 Task: open an excel sheet and write heading  Expense ManagerAdd Datesin a column and its values below  '2023-05-01, 2023-05-03, 2023-05-05, 2023-05-10, 2023-05-15, 2023-05-20, 2023-05-25 & 2023-05-31'Add Categories in next column and its values below  Food, Transportation, Utilities, Food, Housing, Entertainment, Utilities & FoodAdd Descriptionsin next column and its values below  Grocery Store, Bus Fare, Internet Bill, Restaurant, Rent, Movie Tickets, Electricity Bill & Grocery StoreAdd Amountin next column and its values below  $50, $5, $60, $30, $800, $20, $70 & $40Save page DashboardBudgetPlan
Action: Mouse moved to (22, 104)
Screenshot: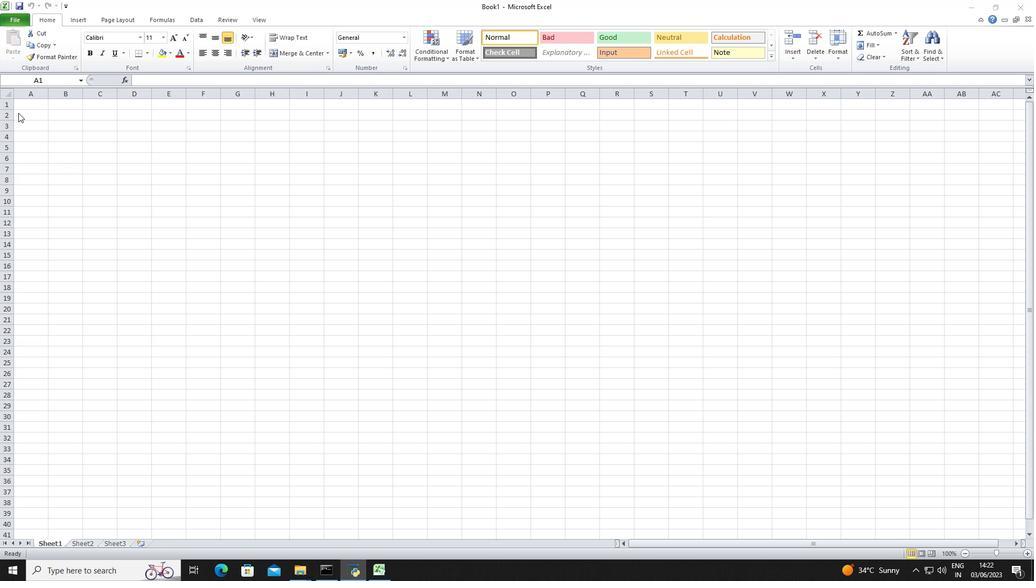 
Action: Mouse pressed left at (22, 104)
Screenshot: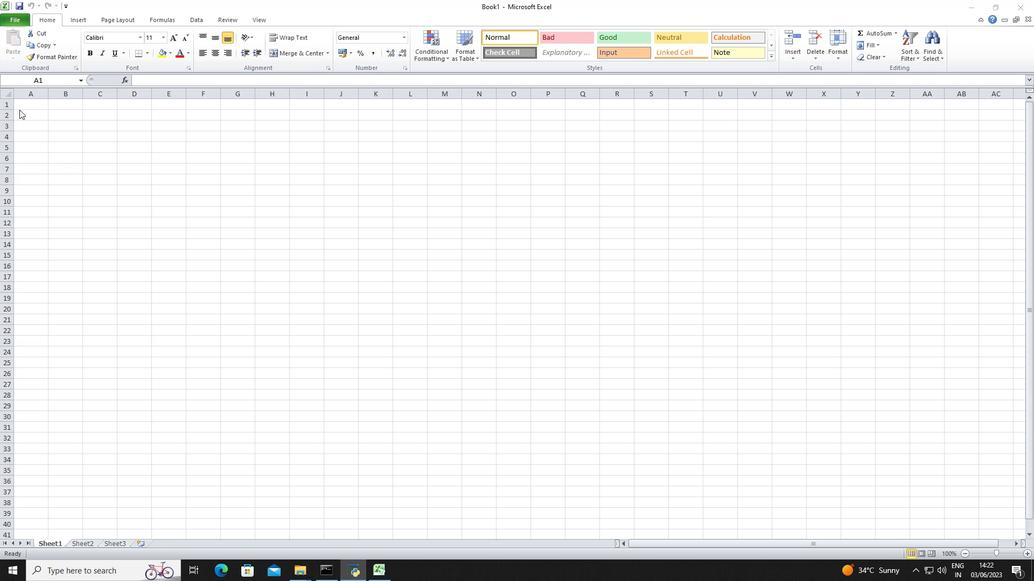 
Action: Key pressed <Key.shift><Key.shift><Key.shift><Key.shift><Key.shift><Key.shift><Key.shift><Key.shift><Key.shift><Key.shift><Key.shift><Key.shift><Key.shift><Key.shift><Key.shift><Key.shift><Key.shift><Key.shift><Key.shift><Key.shift><Key.shift>Expense<Key.space><Key.shift>Manager
Screenshot: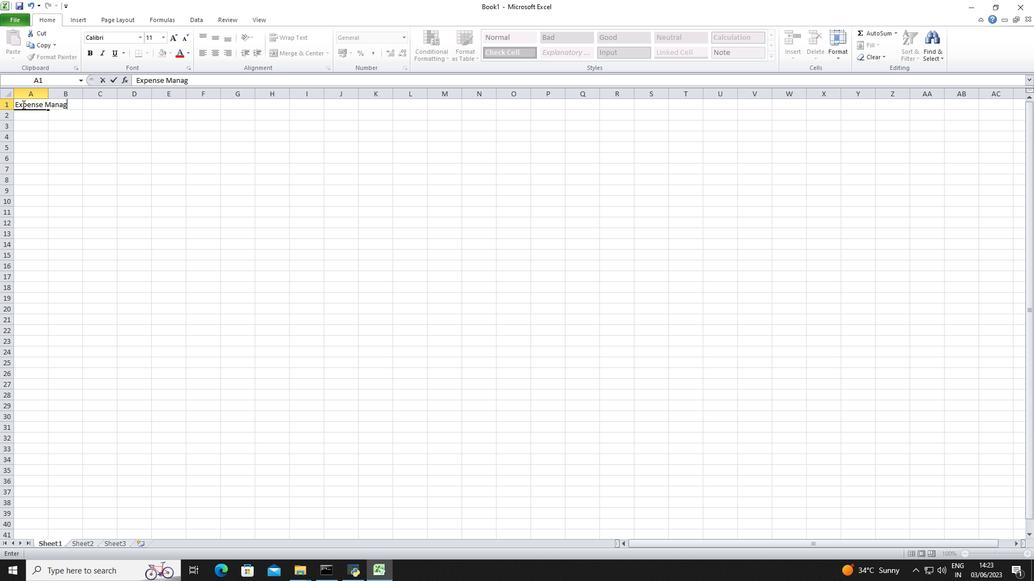 
Action: Mouse moved to (25, 127)
Screenshot: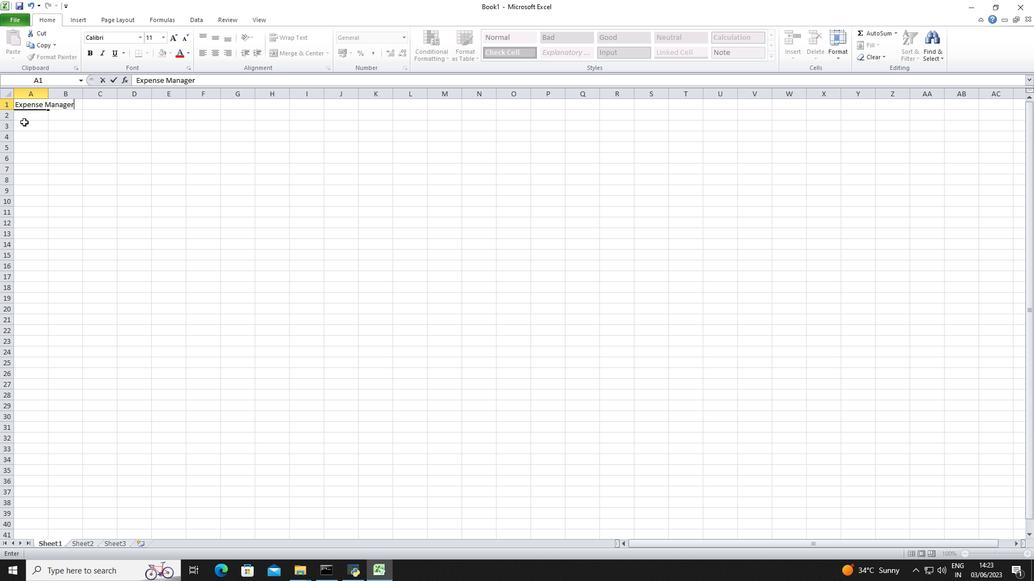 
Action: Mouse pressed left at (25, 127)
Screenshot: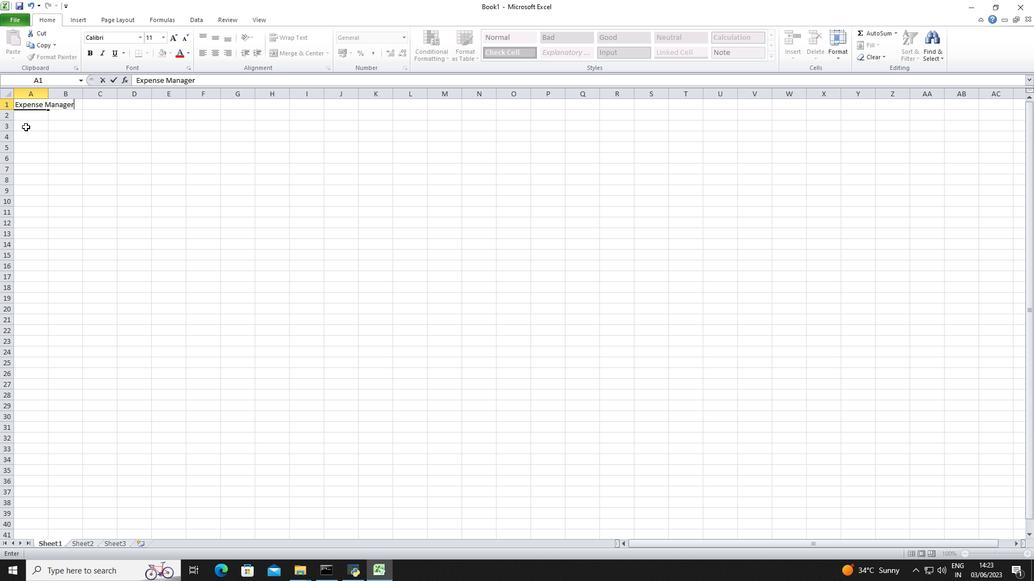 
Action: Key pressed <Key.shift>Dates<Key.down>
Screenshot: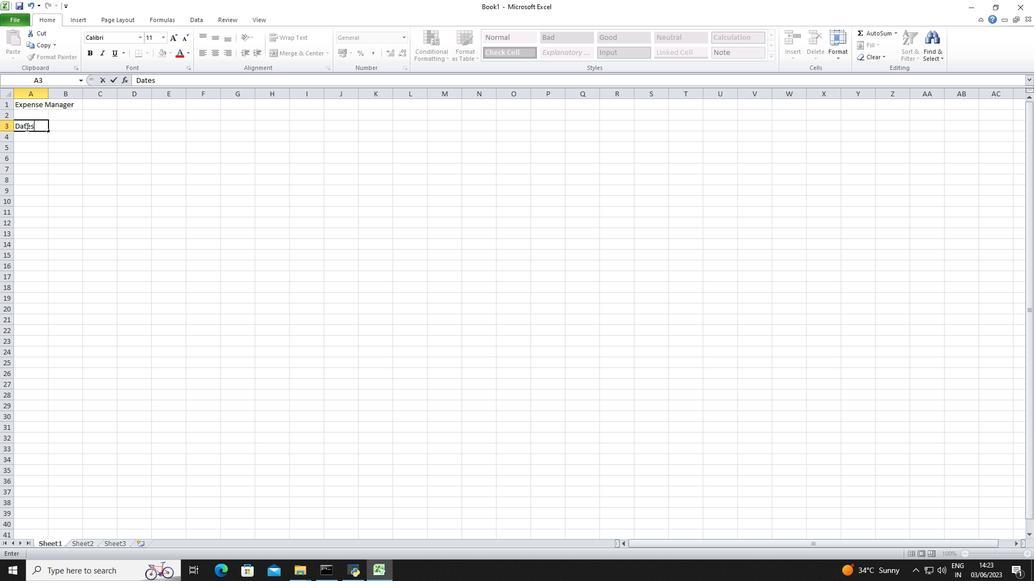 
Action: Mouse moved to (802, 301)
Screenshot: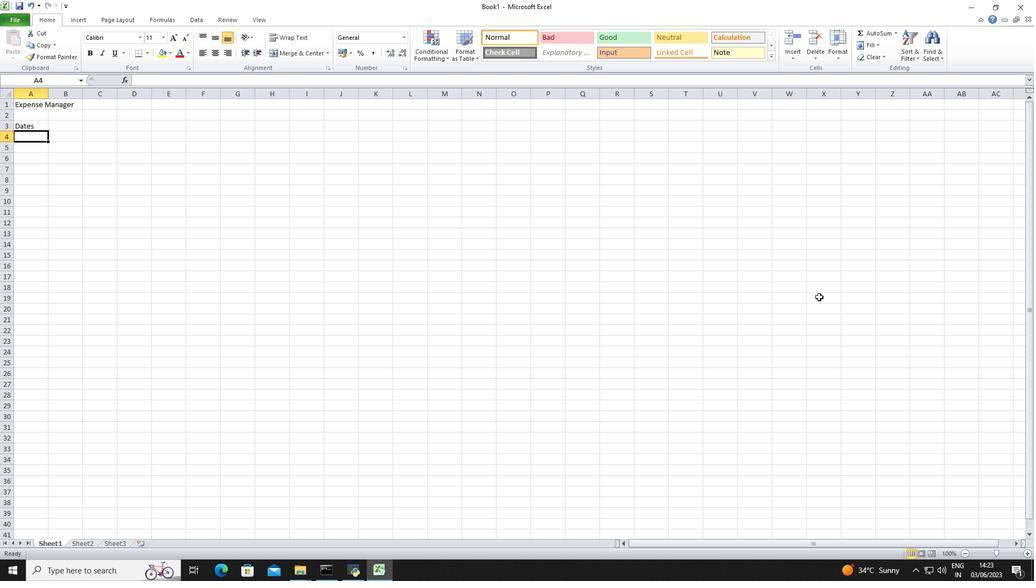 
Action: Key pressed 2023-05-01<Key.down>2023-05-03<Key.enter>2023-05-05<Key.enter>2023-05-10<Key.enter>2023-05-15<Key.enter>2-<Key.backspace>023-05-20<Key.down>2023-05-25<Key.enter>2023-05-31<Key.enter>
Screenshot: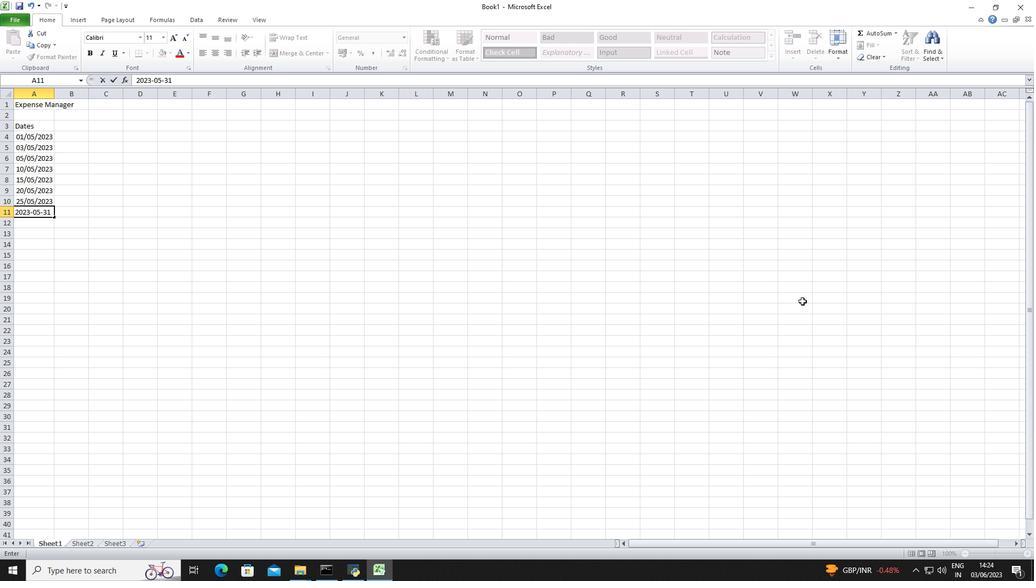 
Action: Mouse moved to (29, 139)
Screenshot: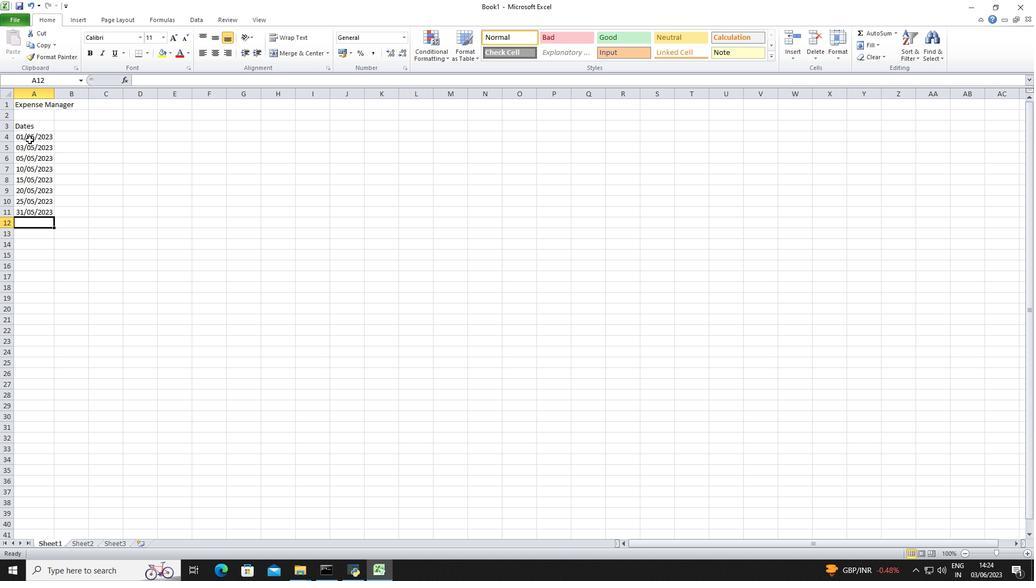 
Action: Mouse pressed left at (29, 139)
Screenshot: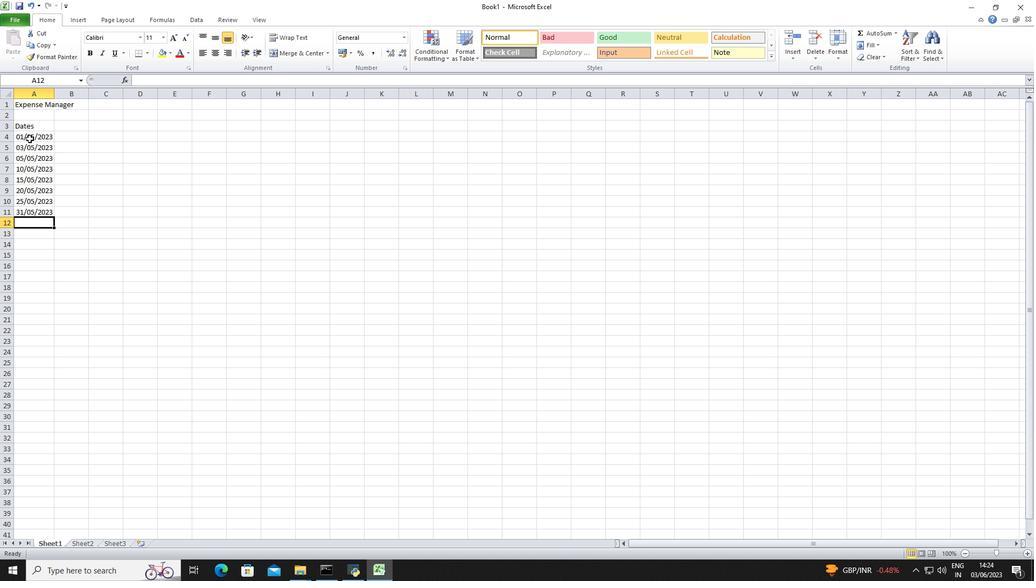 
Action: Mouse moved to (42, 135)
Screenshot: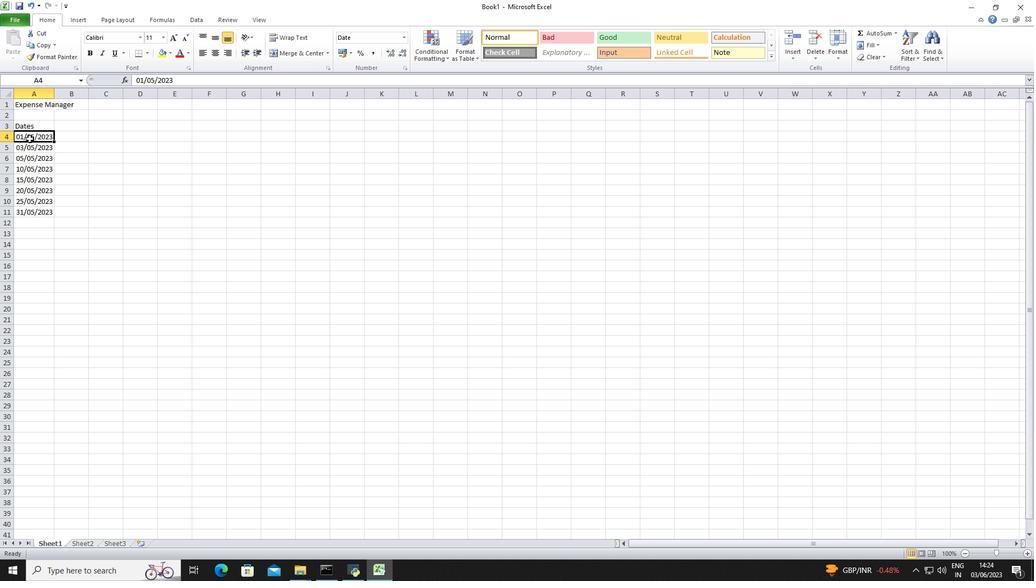 
Action: Mouse pressed right at (42, 135)
Screenshot: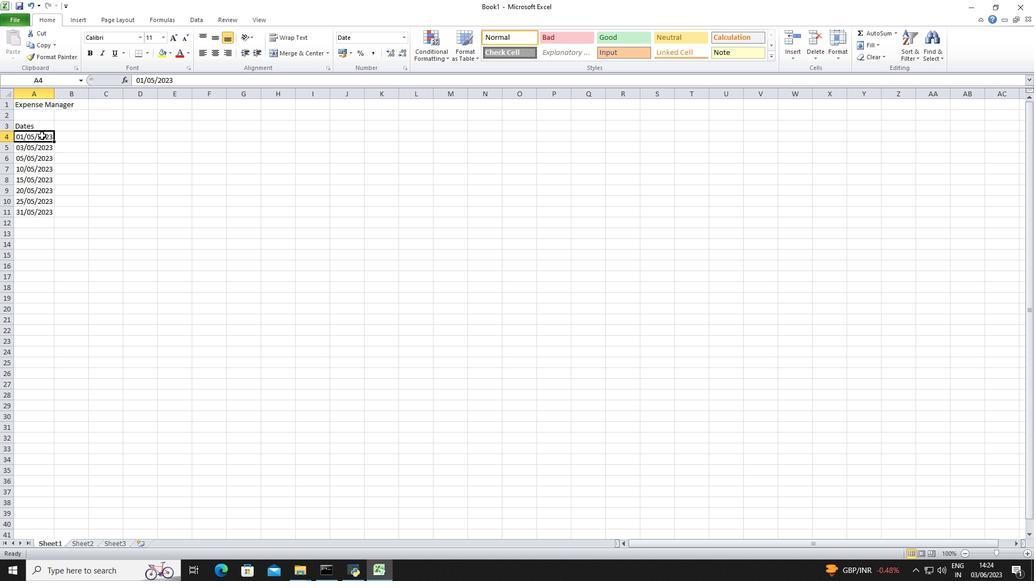 
Action: Mouse moved to (142, 252)
Screenshot: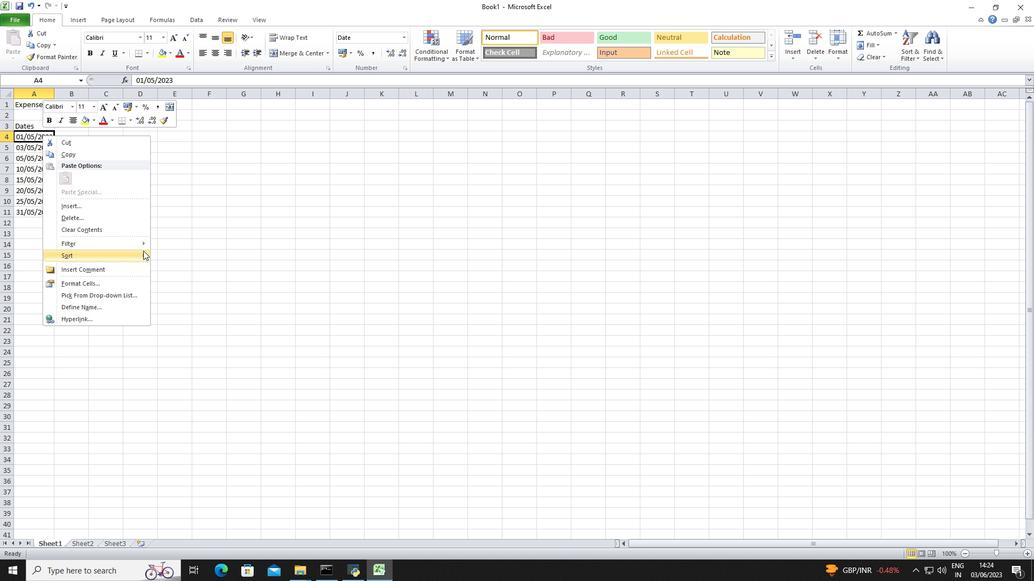 
Action: Mouse pressed left at (142, 252)
Screenshot: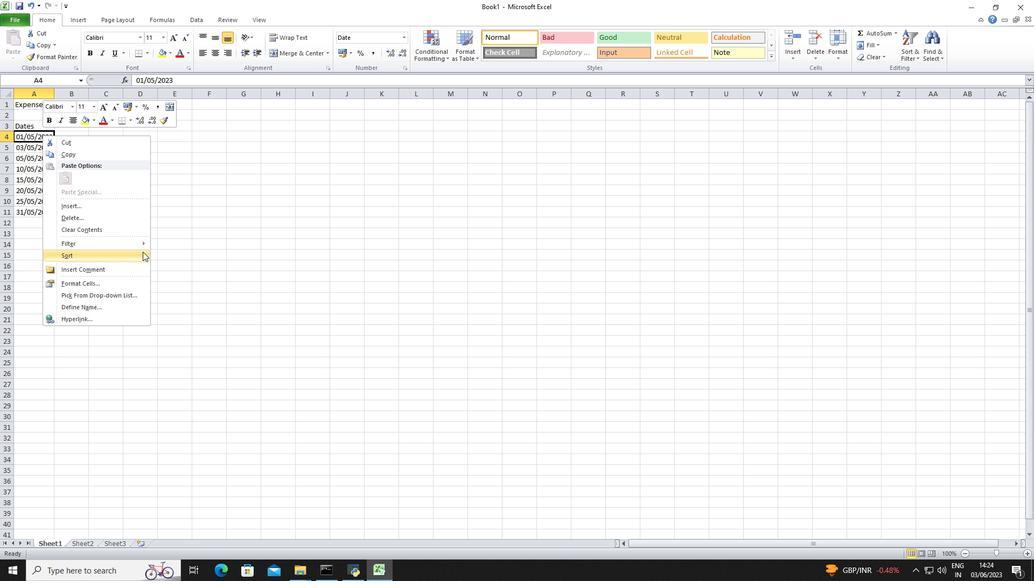 
Action: Mouse moved to (192, 210)
Screenshot: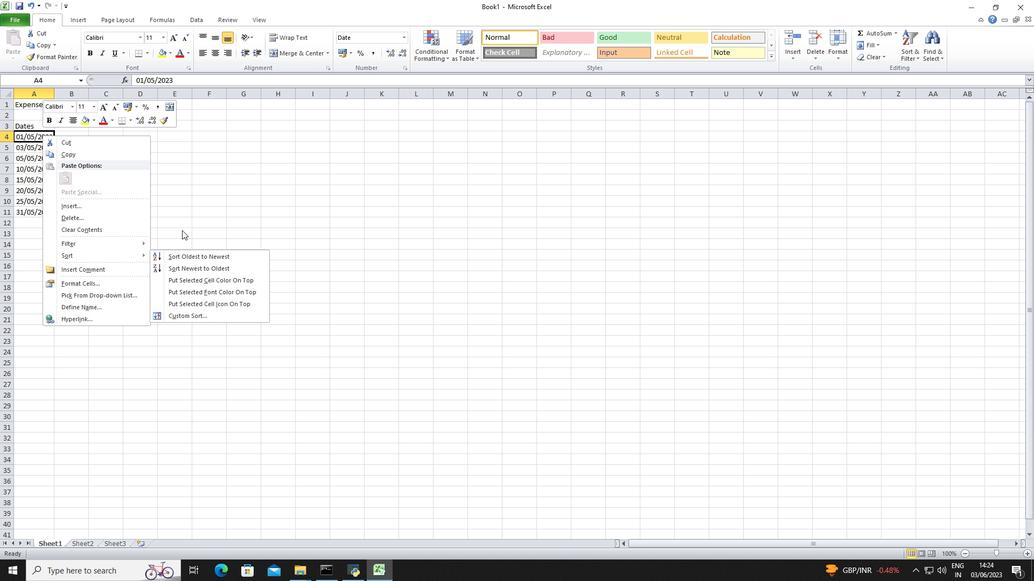 
Action: Mouse pressed left at (192, 210)
Screenshot: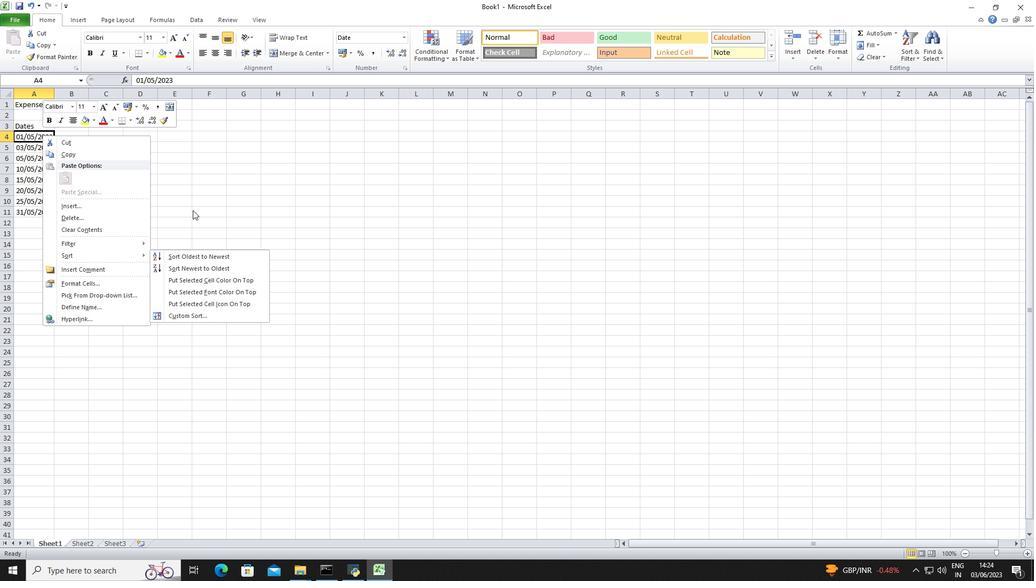 
Action: Mouse moved to (74, 137)
Screenshot: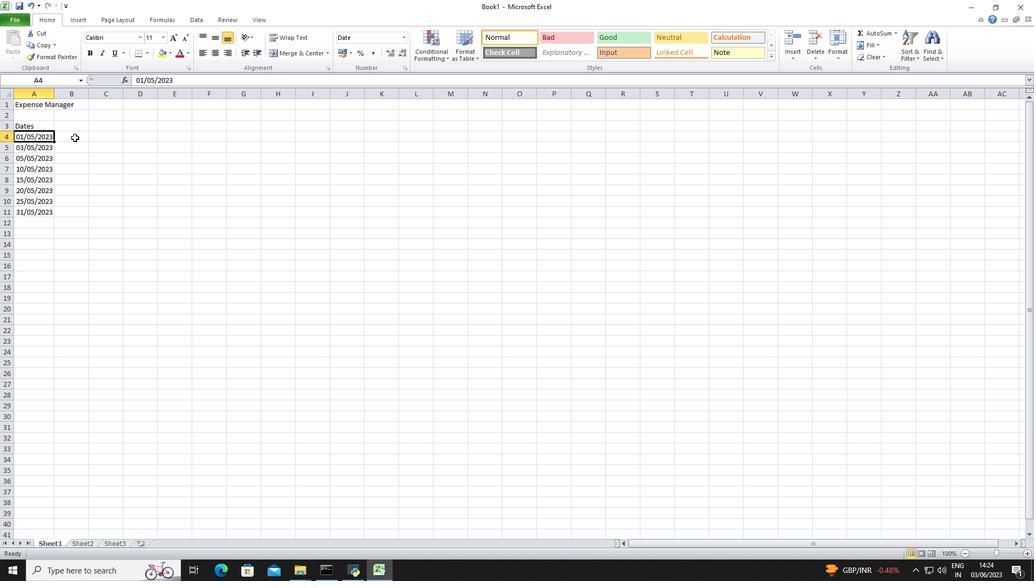 
Action: Mouse pressed left at (74, 137)
Screenshot: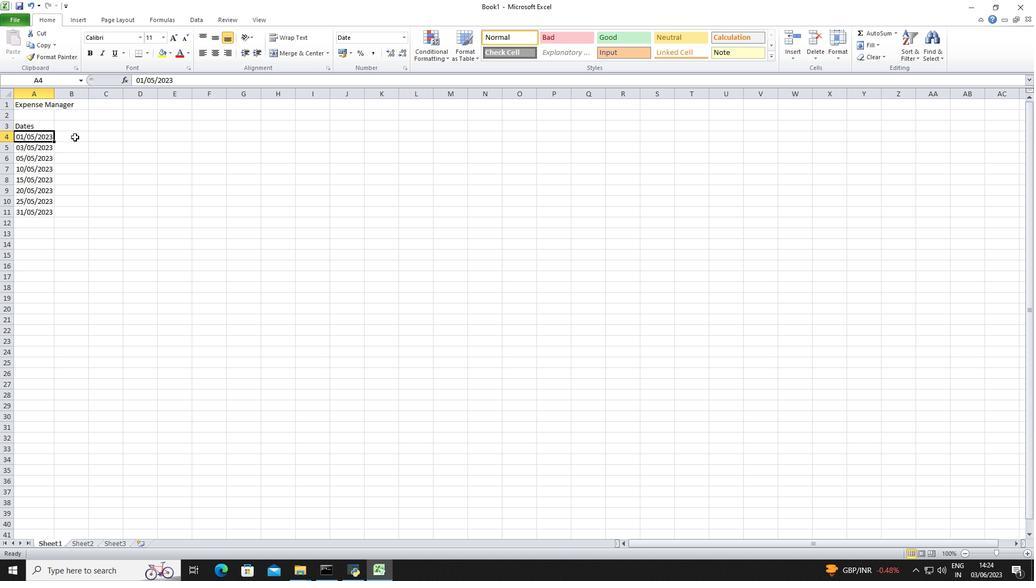 
Action: Mouse moved to (42, 140)
Screenshot: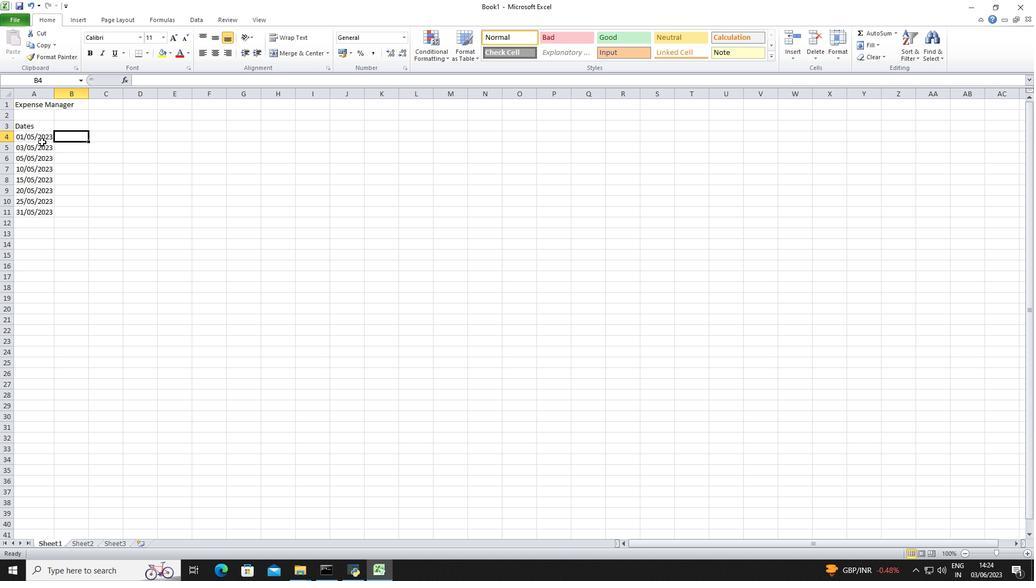 
Action: Mouse pressed left at (42, 140)
Screenshot: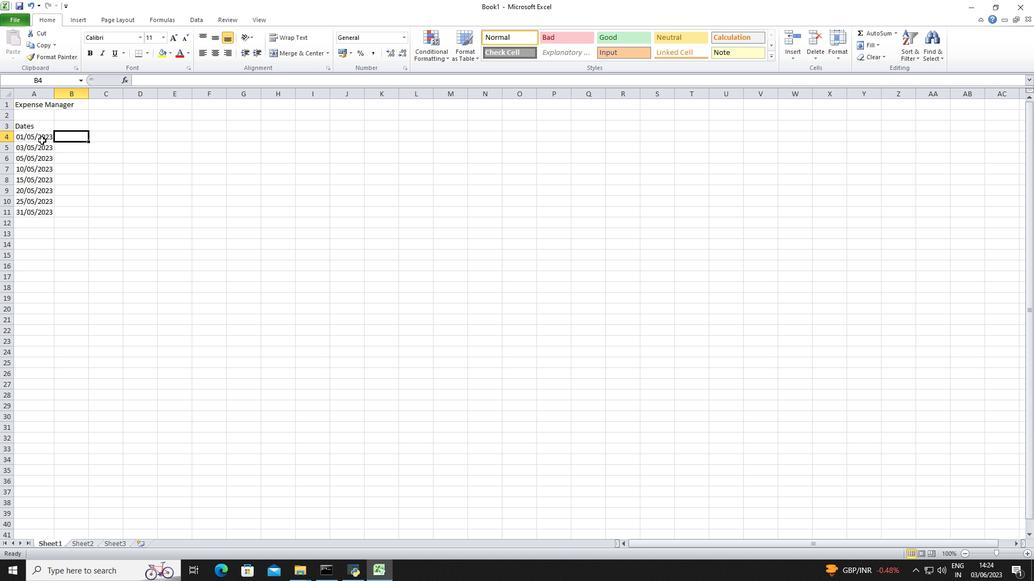 
Action: Mouse moved to (41, 159)
Screenshot: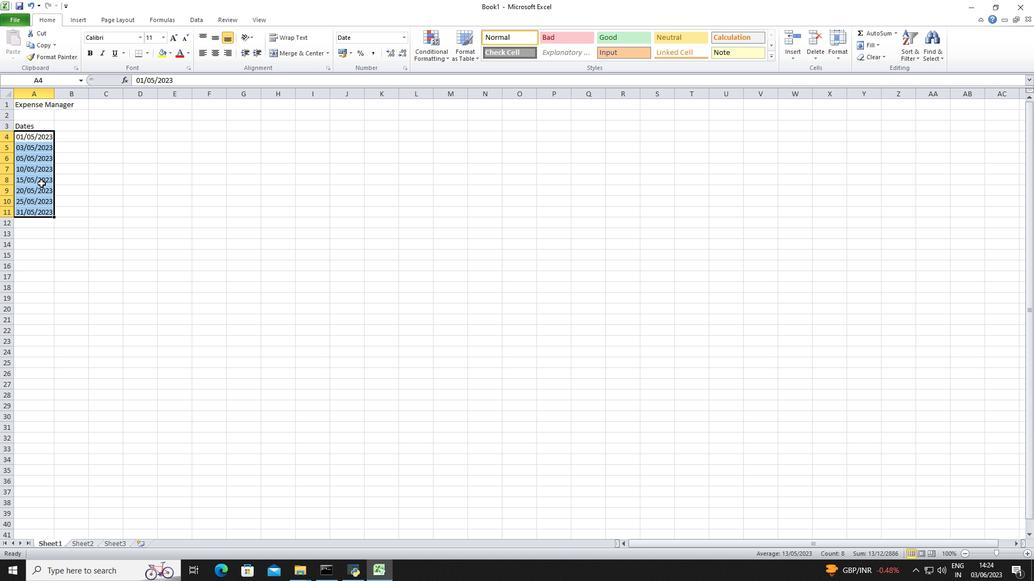 
Action: Mouse pressed right at (41, 159)
Screenshot: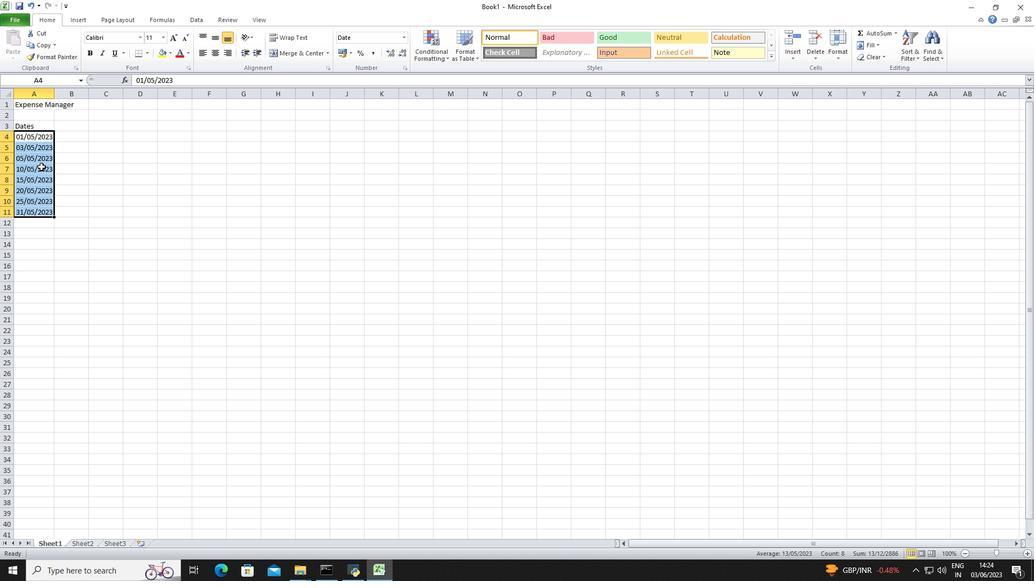 
Action: Mouse moved to (99, 308)
Screenshot: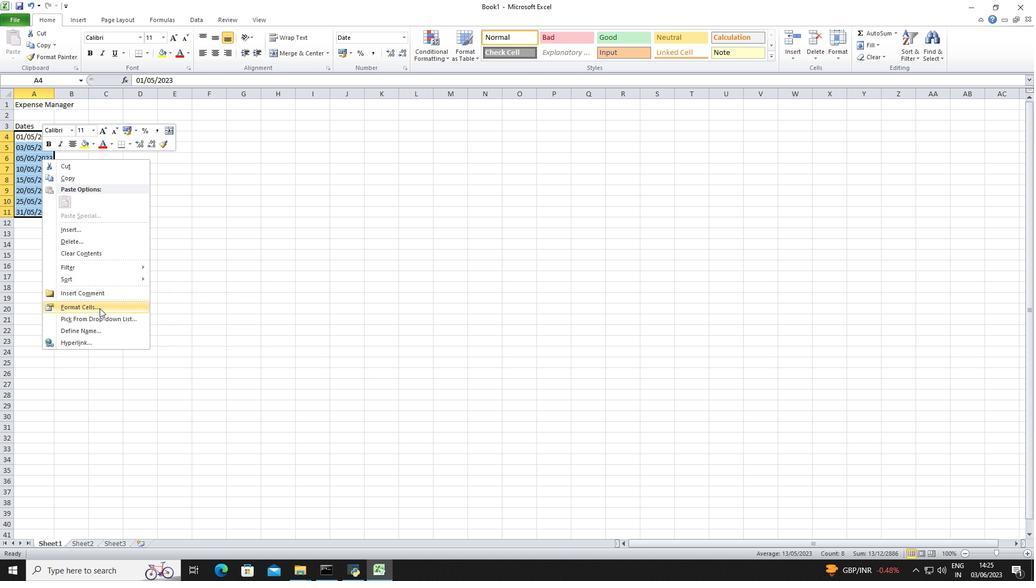 
Action: Mouse pressed left at (99, 308)
Screenshot: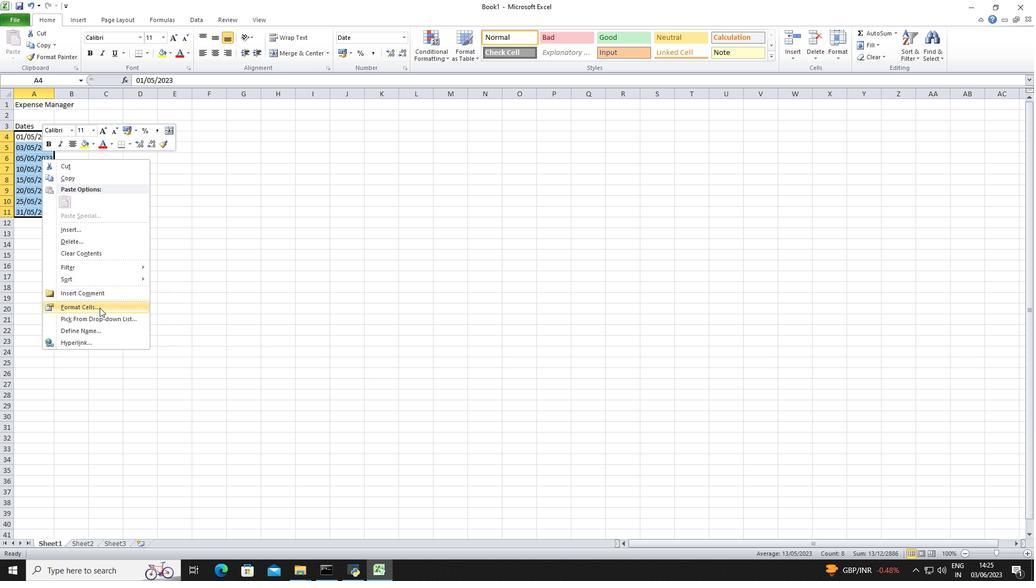 
Action: Mouse moved to (121, 188)
Screenshot: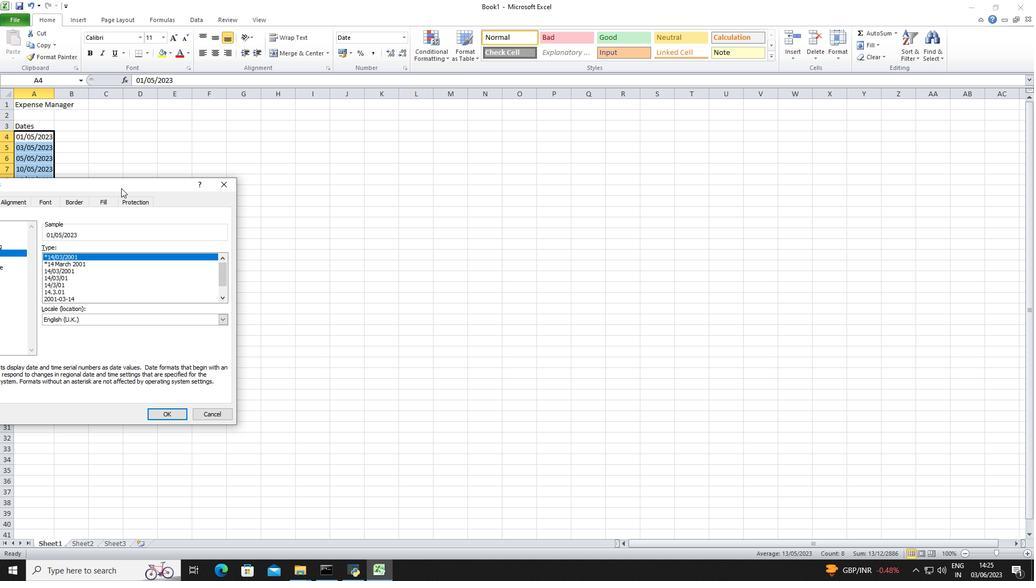 
Action: Mouse pressed left at (121, 188)
Screenshot: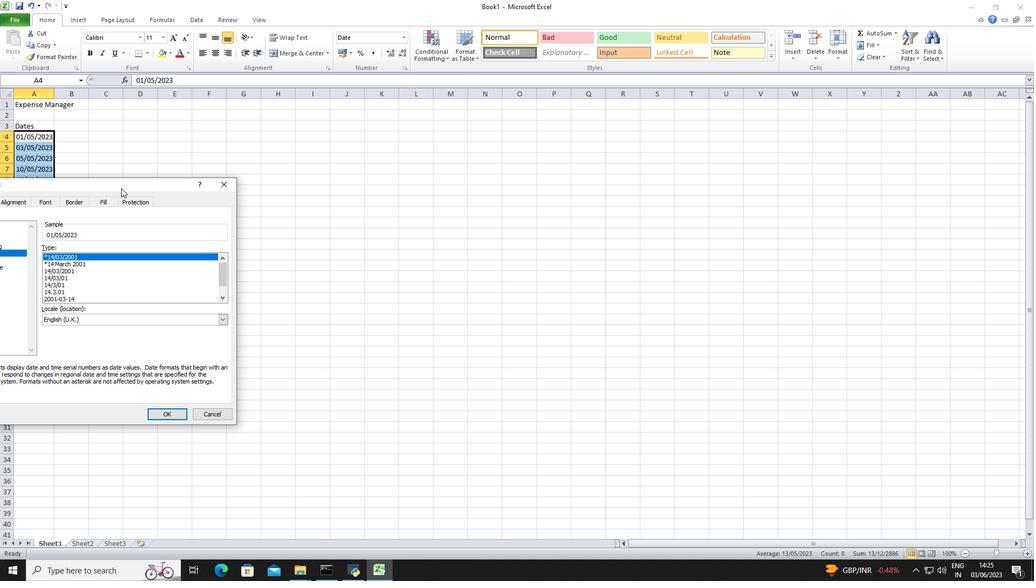 
Action: Mouse moved to (317, 275)
Screenshot: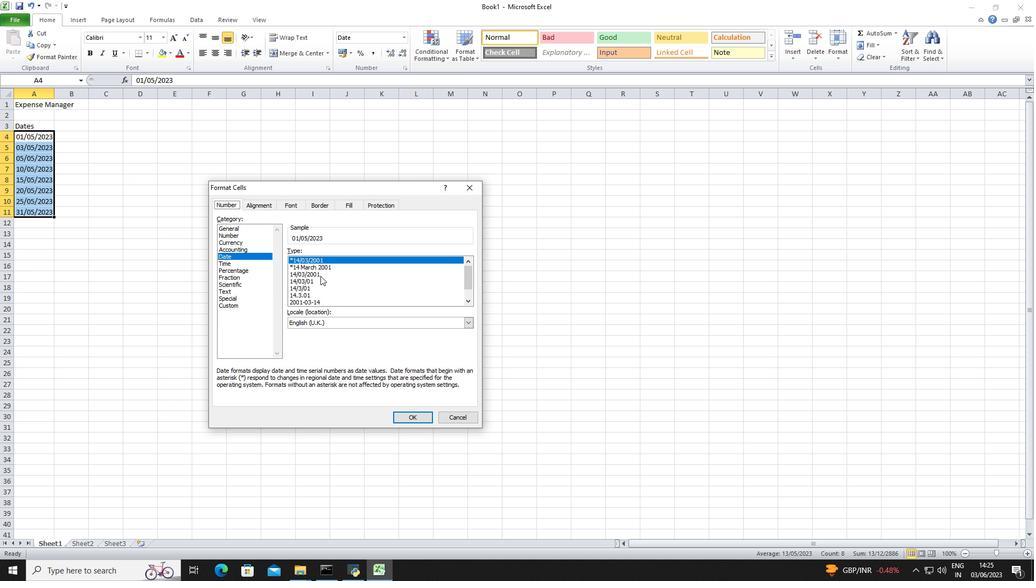 
Action: Mouse pressed left at (317, 275)
Screenshot: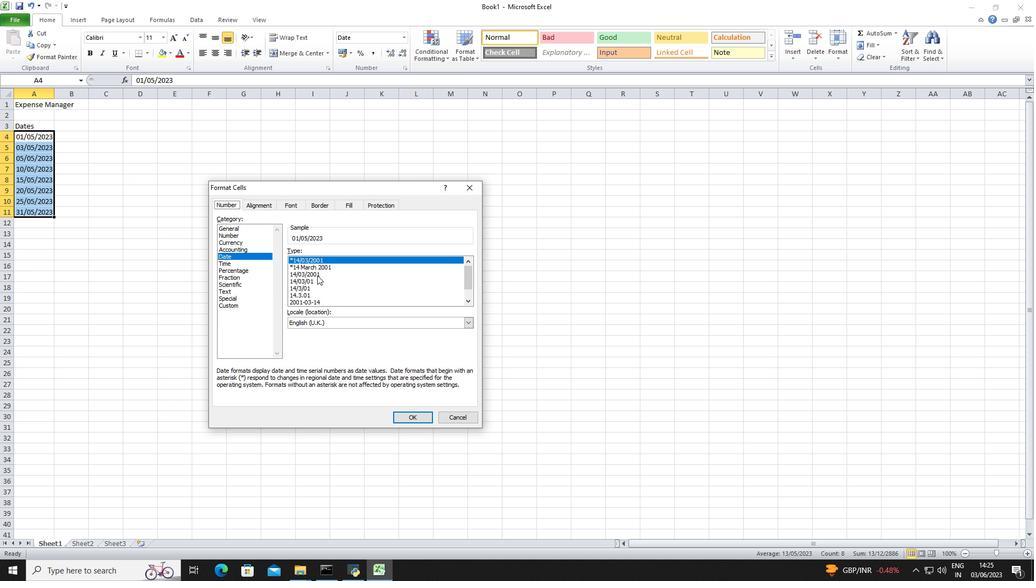 
Action: Mouse moved to (318, 299)
Screenshot: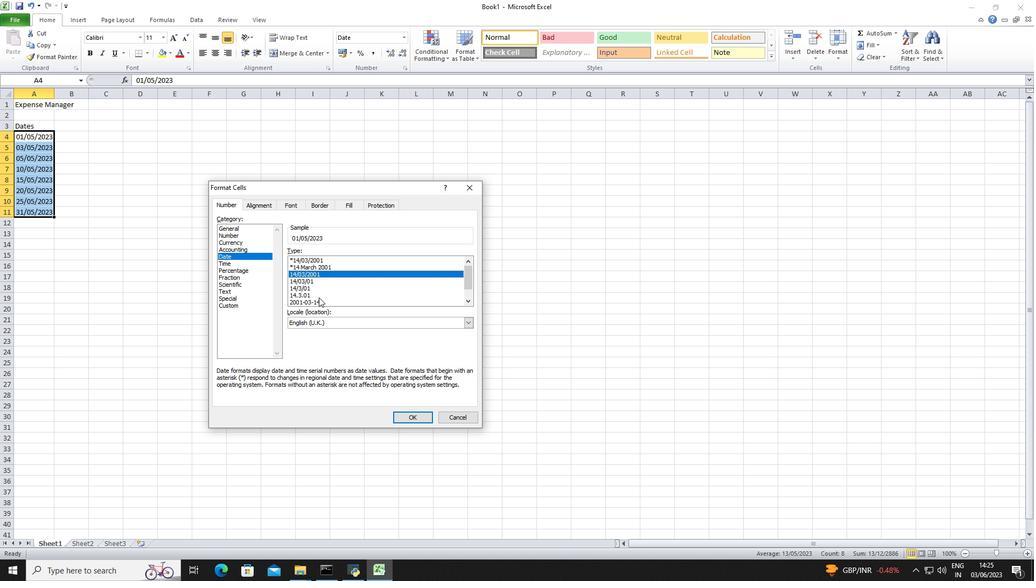 
Action: Mouse pressed left at (318, 299)
Screenshot: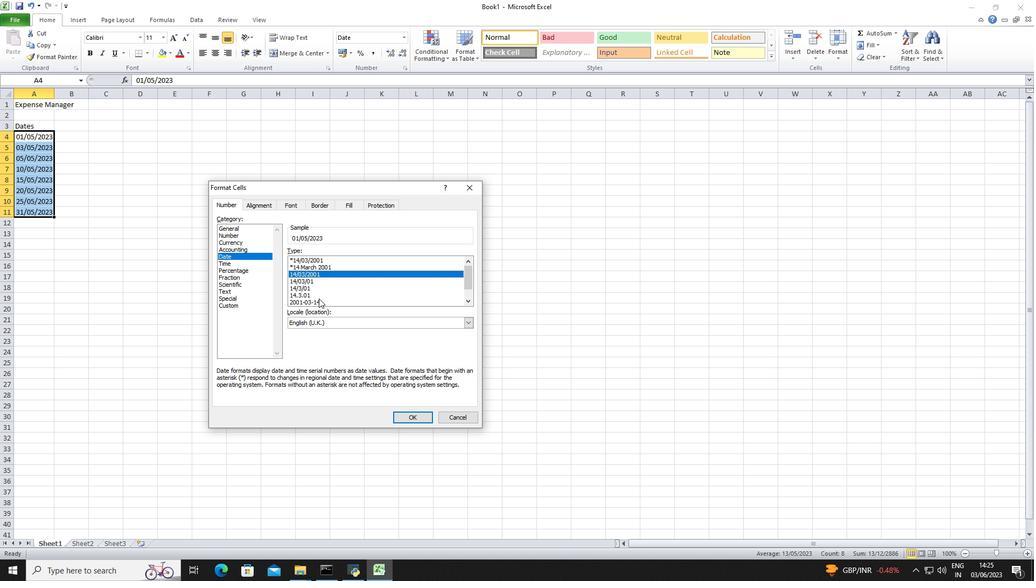 
Action: Mouse moved to (388, 283)
Screenshot: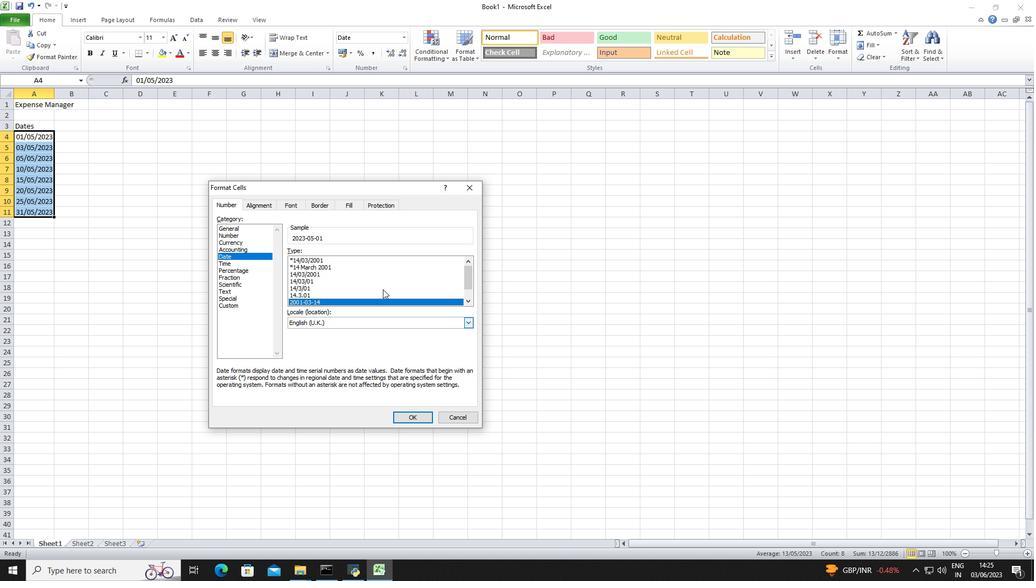 
Action: Mouse scrolled (388, 282) with delta (0, 0)
Screenshot: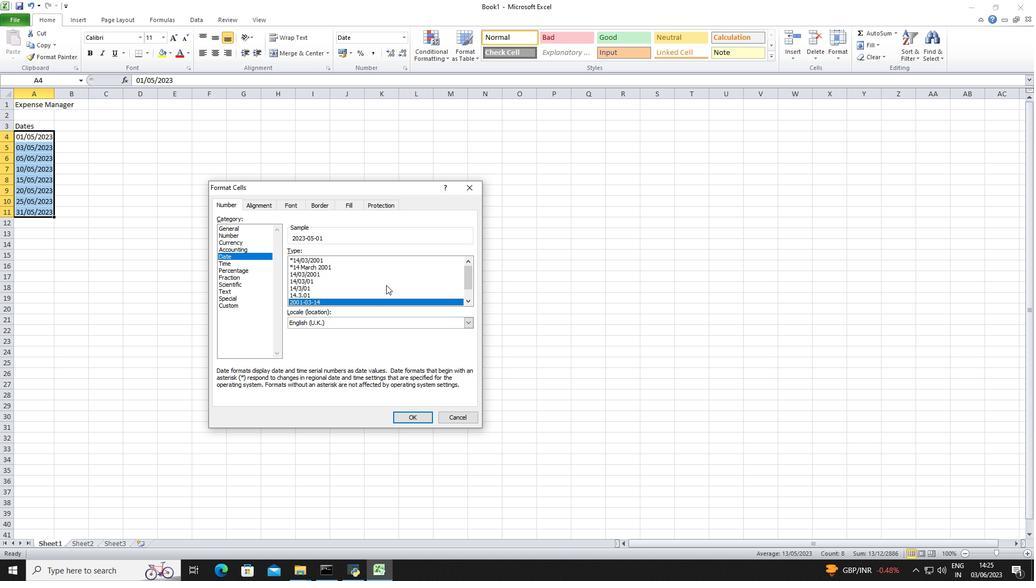 
Action: Mouse moved to (390, 281)
Screenshot: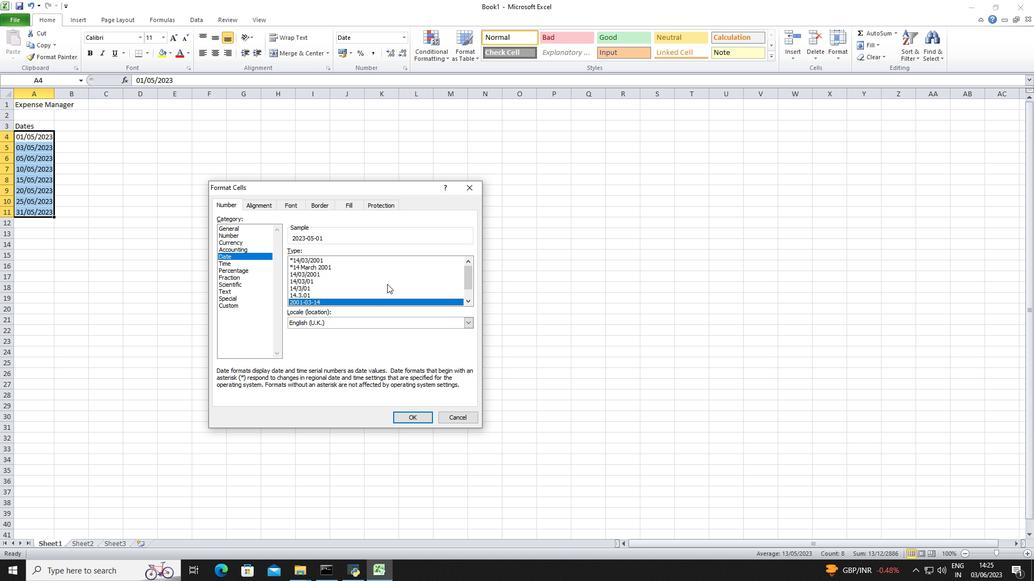 
Action: Mouse scrolled (390, 281) with delta (0, 0)
Screenshot: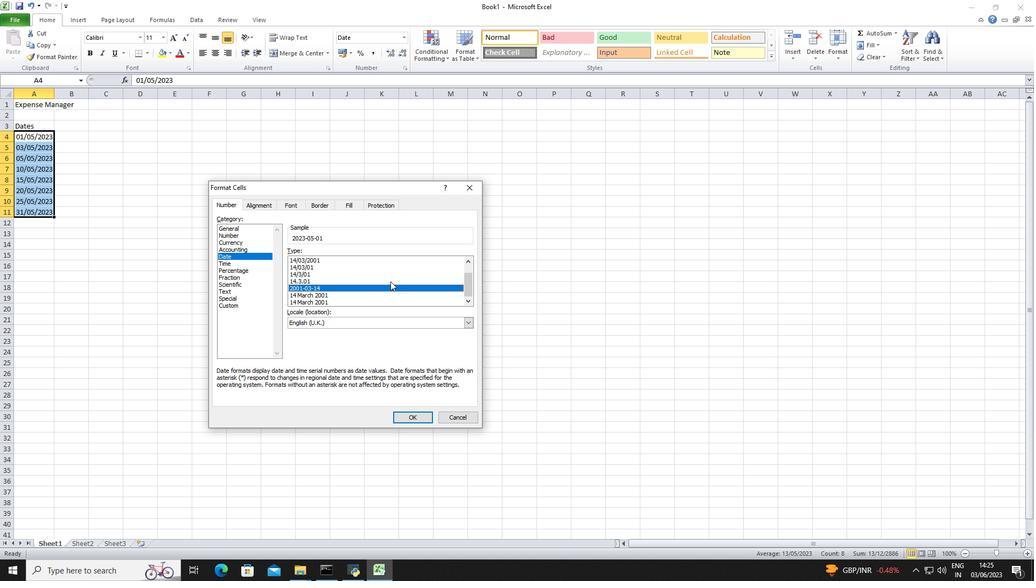 
Action: Mouse moved to (412, 419)
Screenshot: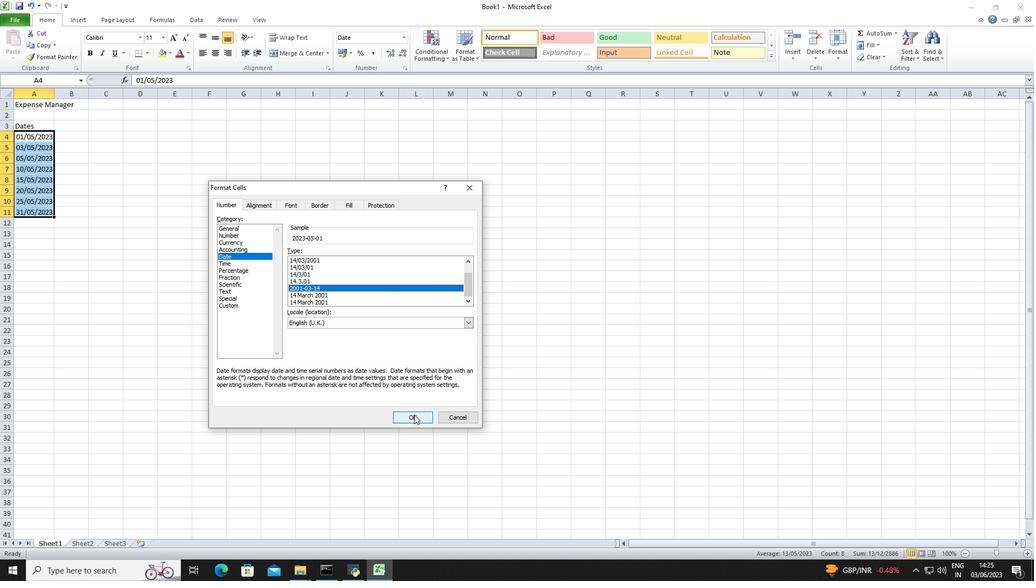 
Action: Mouse pressed left at (412, 419)
Screenshot: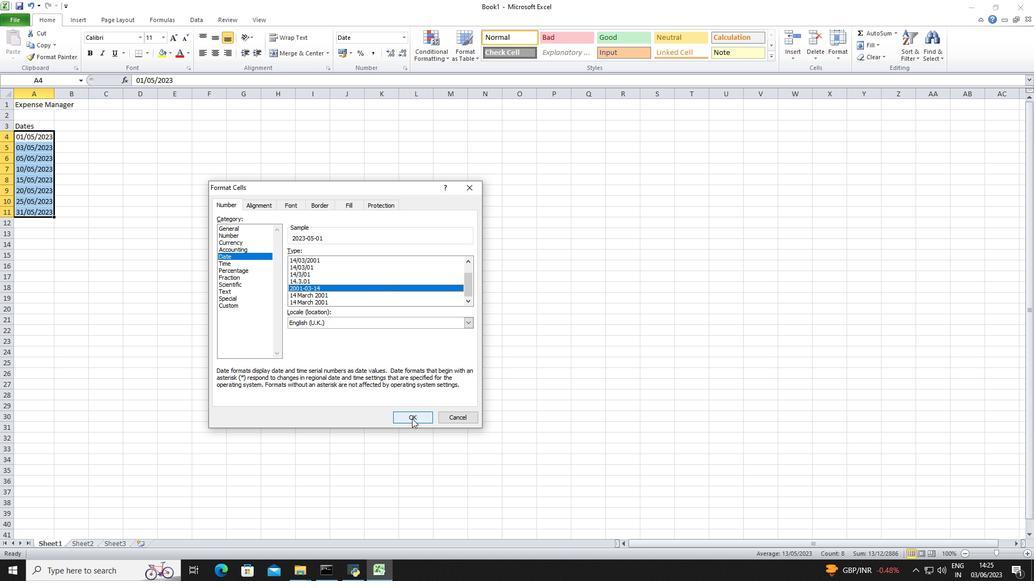 
Action: Mouse moved to (84, 129)
Screenshot: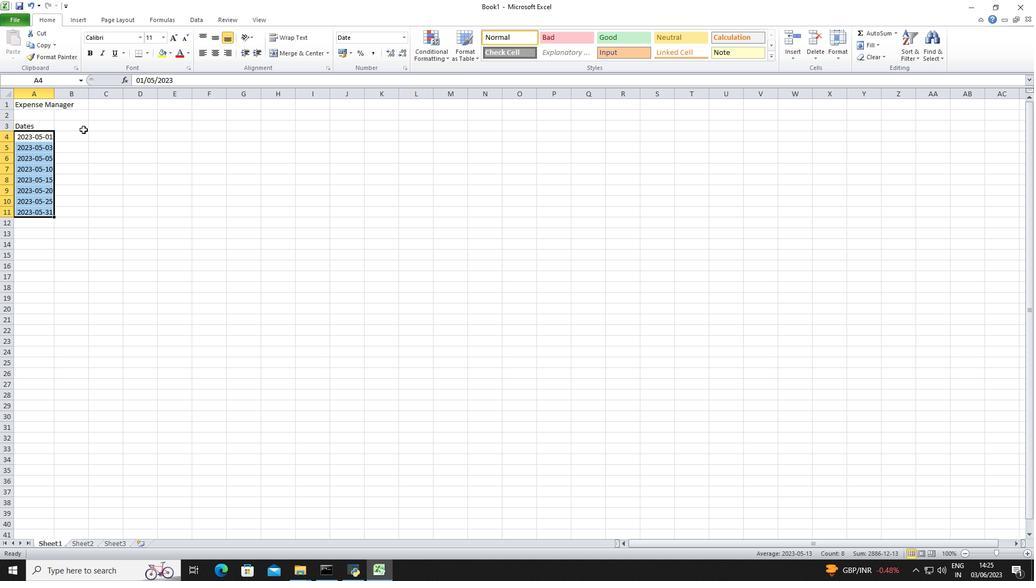 
Action: Mouse pressed left at (84, 129)
Screenshot: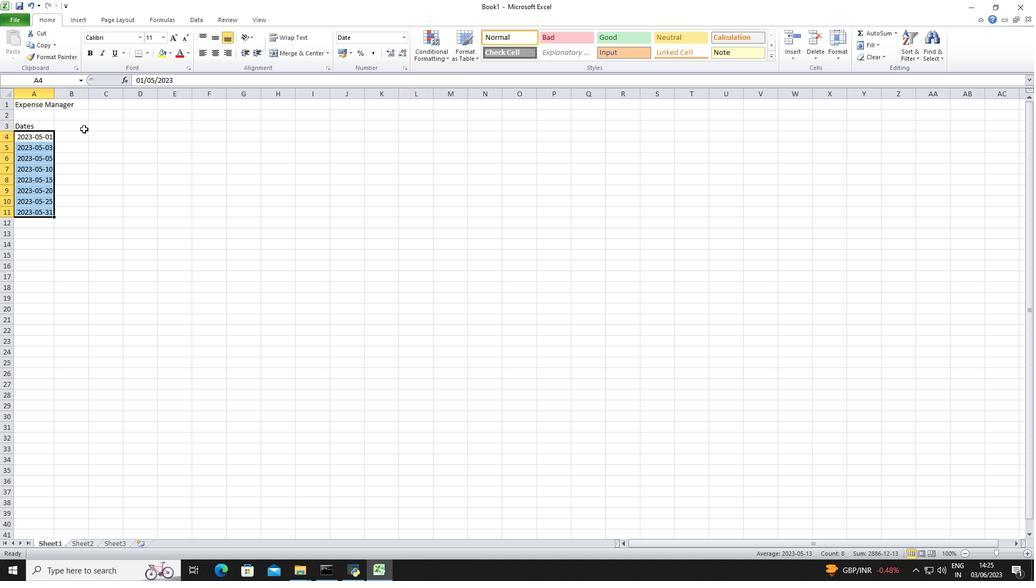 
Action: Mouse moved to (106, 132)
Screenshot: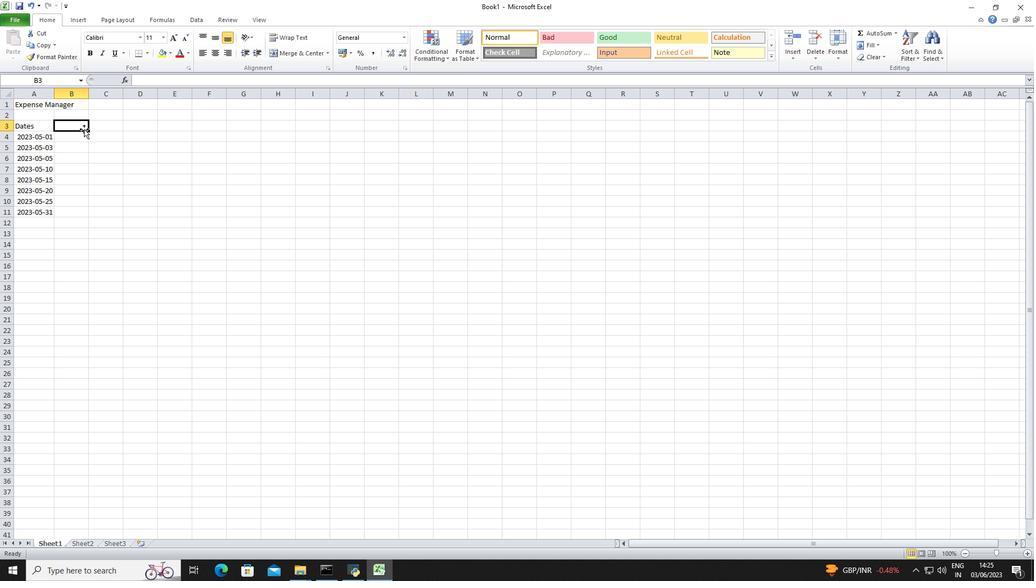
Action: Mouse pressed left at (106, 132)
Screenshot: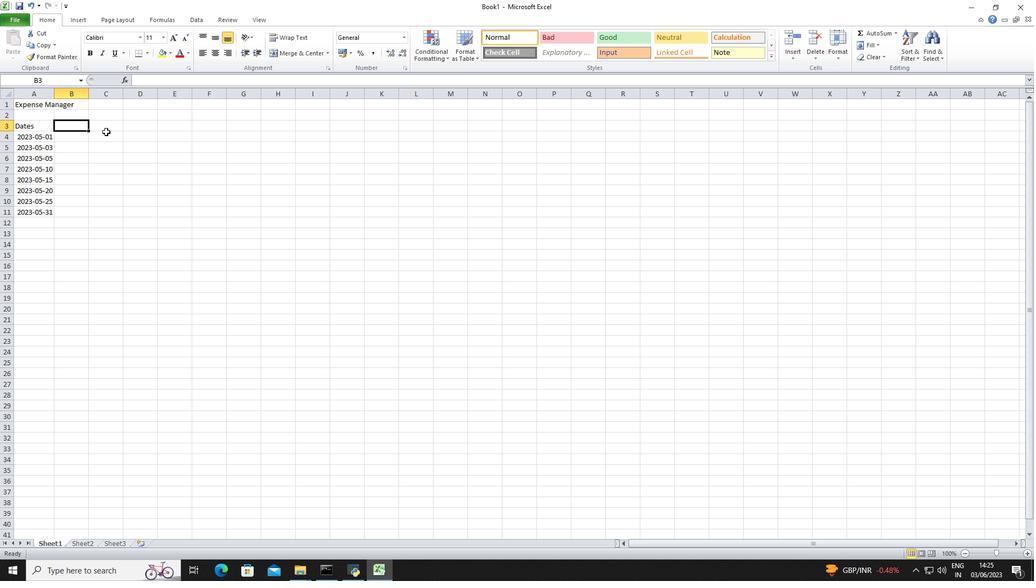 
Action: Mouse moved to (112, 128)
Screenshot: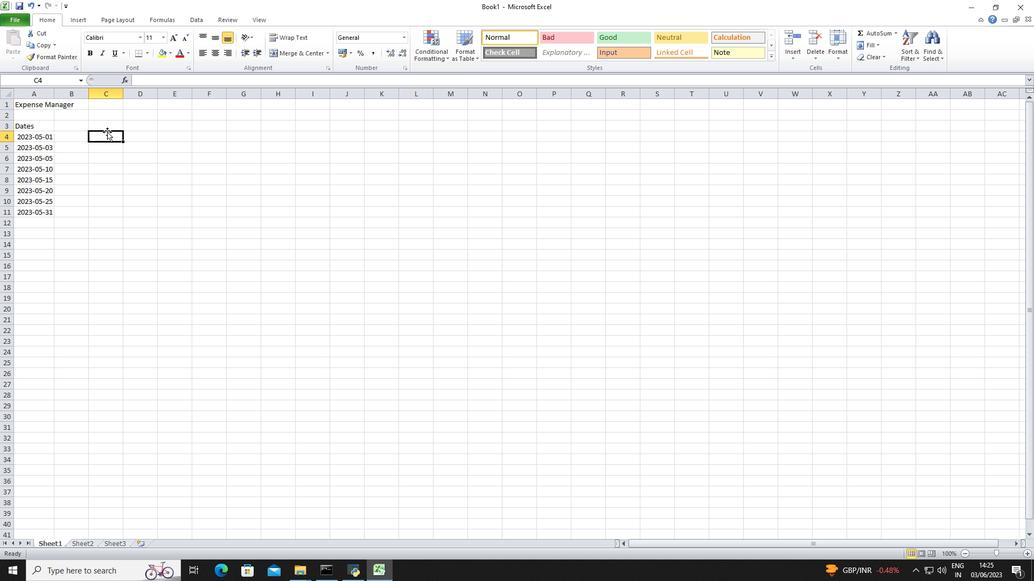 
Action: Mouse pressed left at (112, 128)
Screenshot: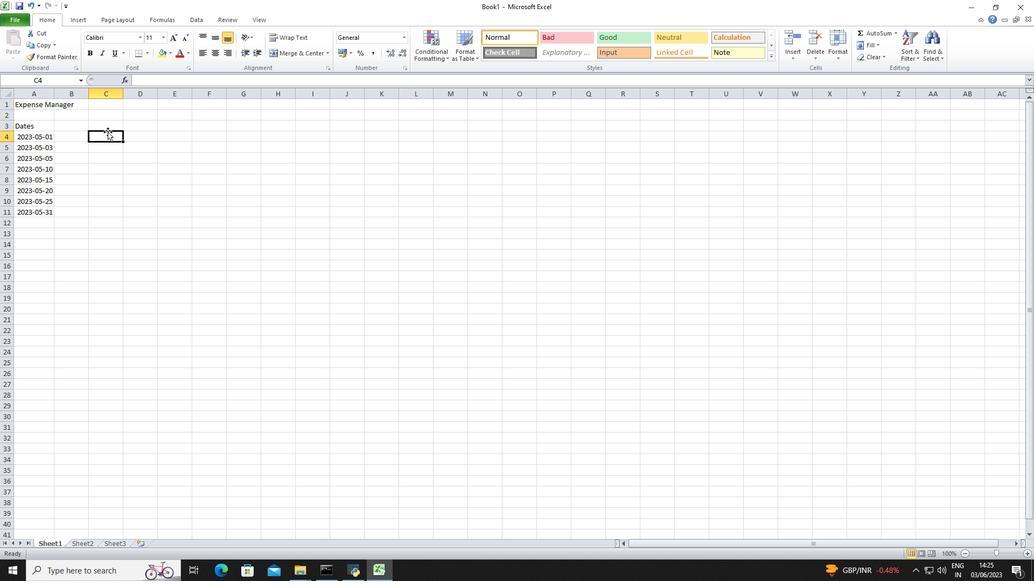 
Action: Key pressed <Key.shift>Categories<Key.down><Key.shift>Food<Key.enter><Key.shift>Transporat<Key.backspace><Key.backspace>tation<Key.down><Key.shift>Utilities<Key.down><Key.shift>Food<Key.enter><Key.shift>Housing<Key.enter><Key.shift>Enteertainment<Key.backspace><Key.backspace>nt<Key.left><Key.right>
Screenshot: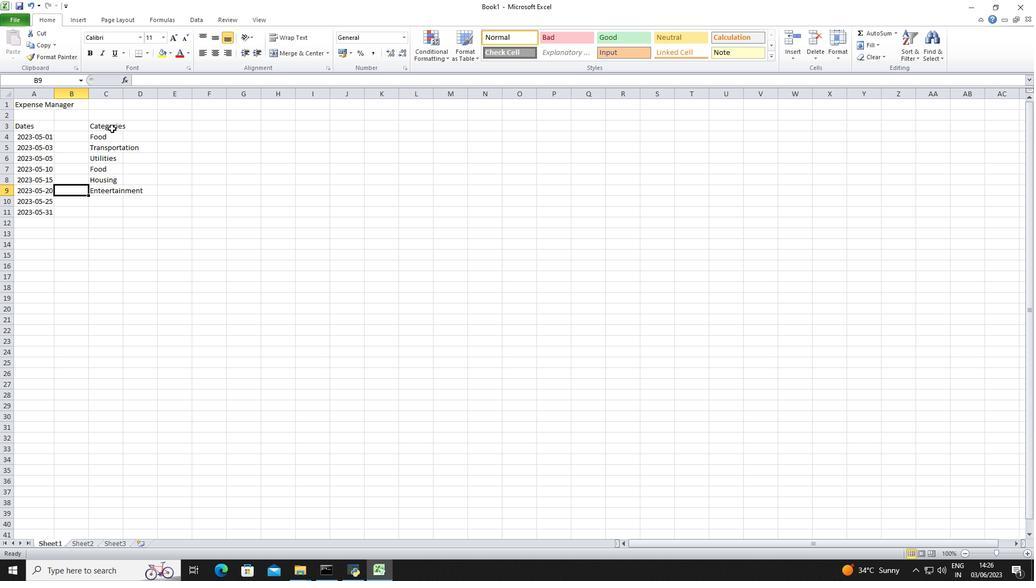 
Action: Mouse moved to (113, 193)
Screenshot: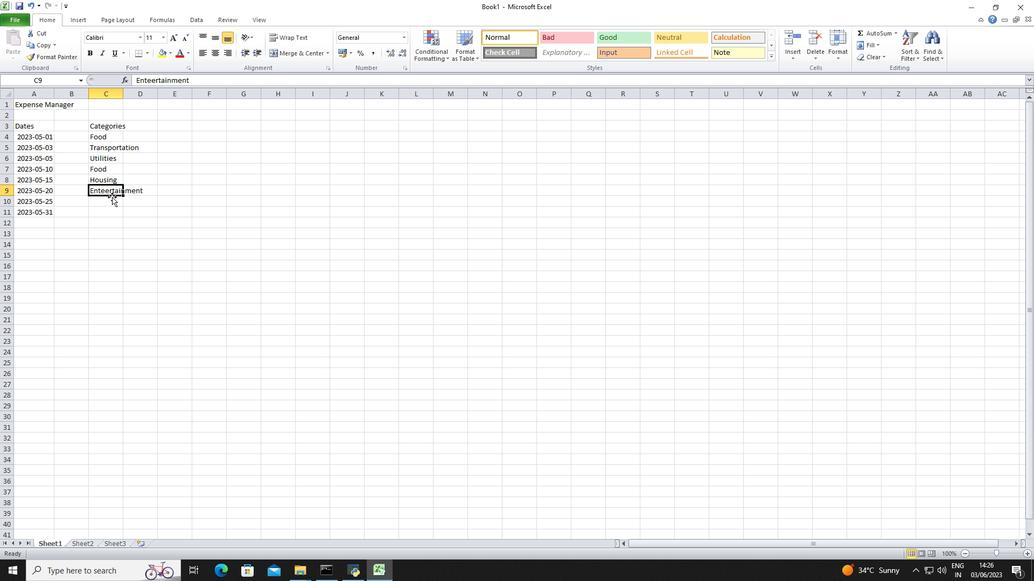 
Action: Mouse pressed left at (113, 193)
Screenshot: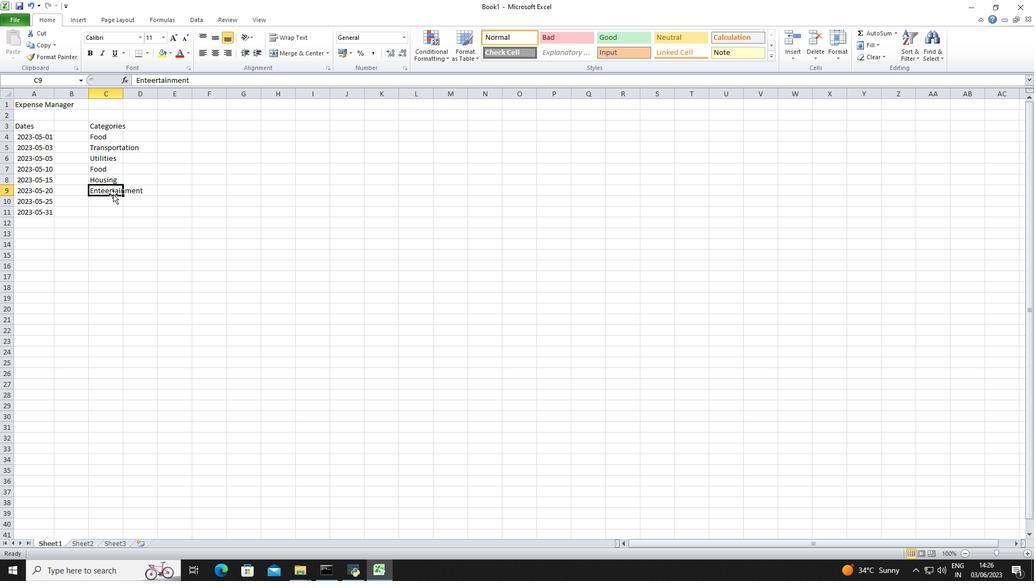 
Action: Mouse pressed left at (113, 193)
Screenshot: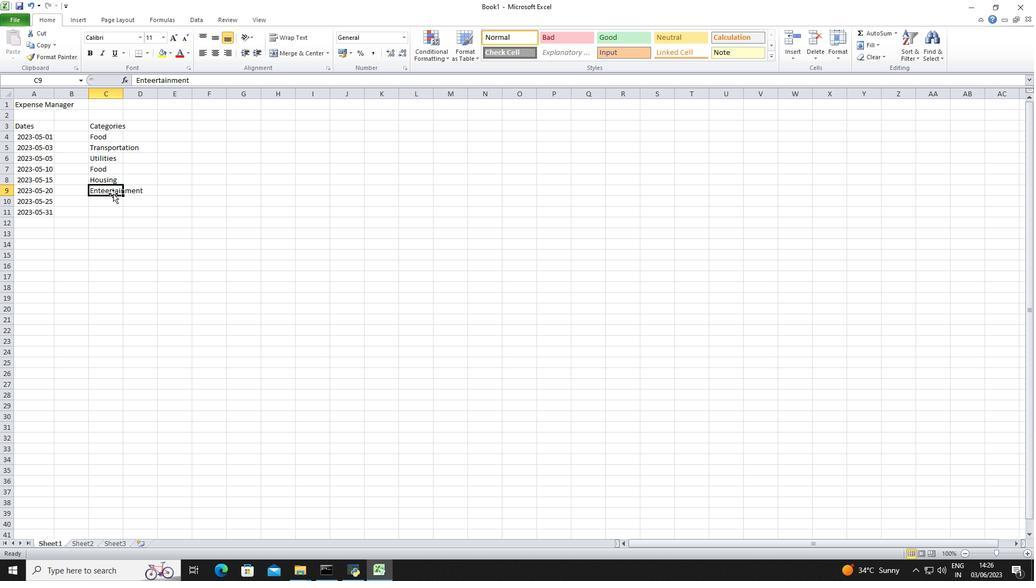 
Action: Mouse moved to (111, 190)
Screenshot: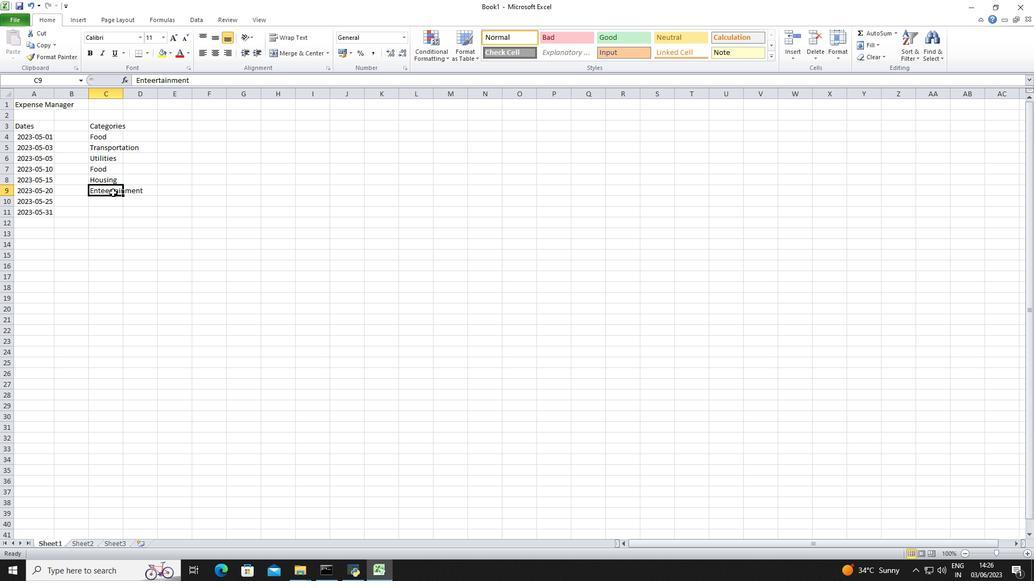 
Action: Mouse pressed left at (111, 190)
Screenshot: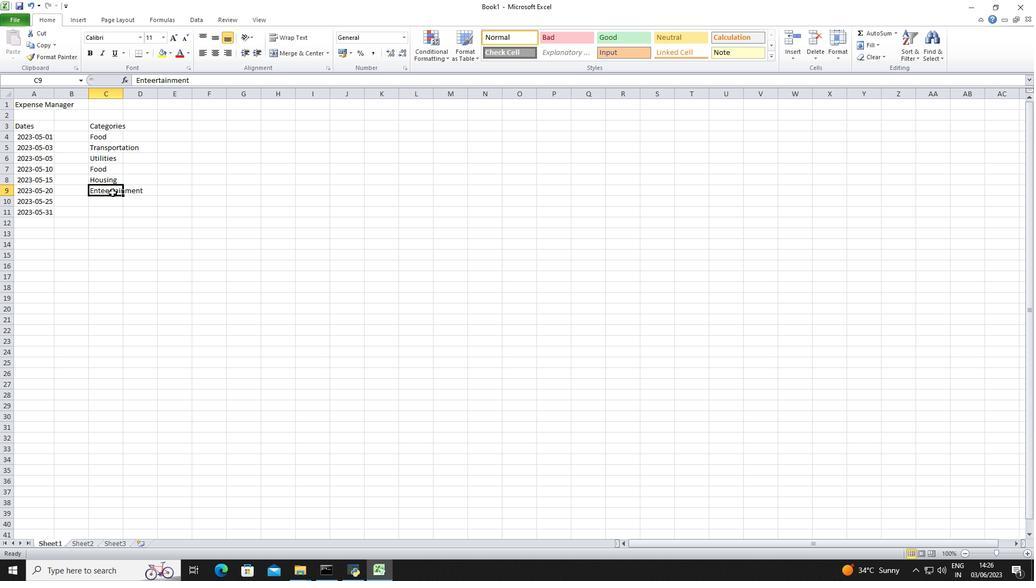 
Action: Mouse pressed left at (111, 190)
Screenshot: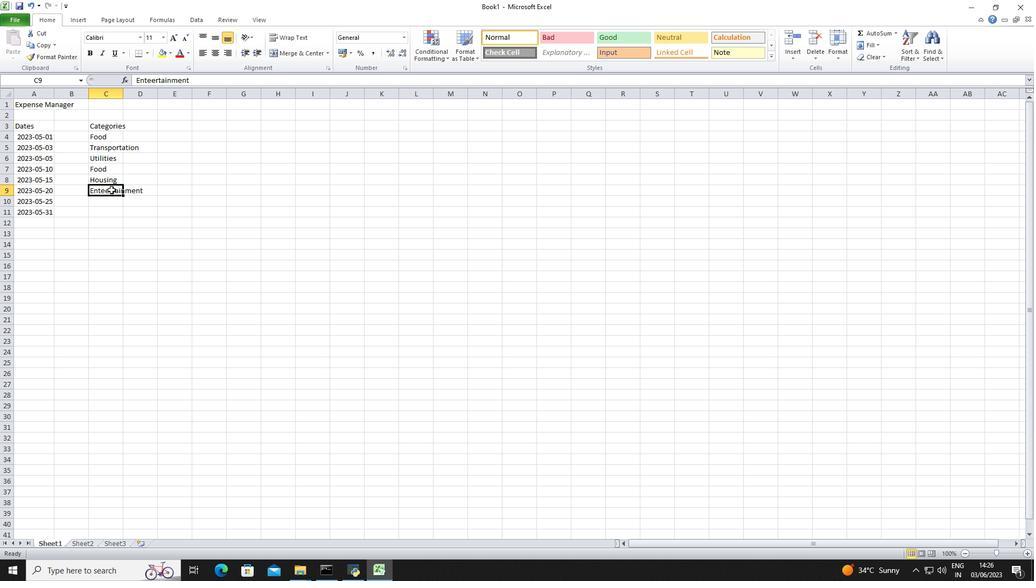 
Action: Mouse moved to (164, 229)
Screenshot: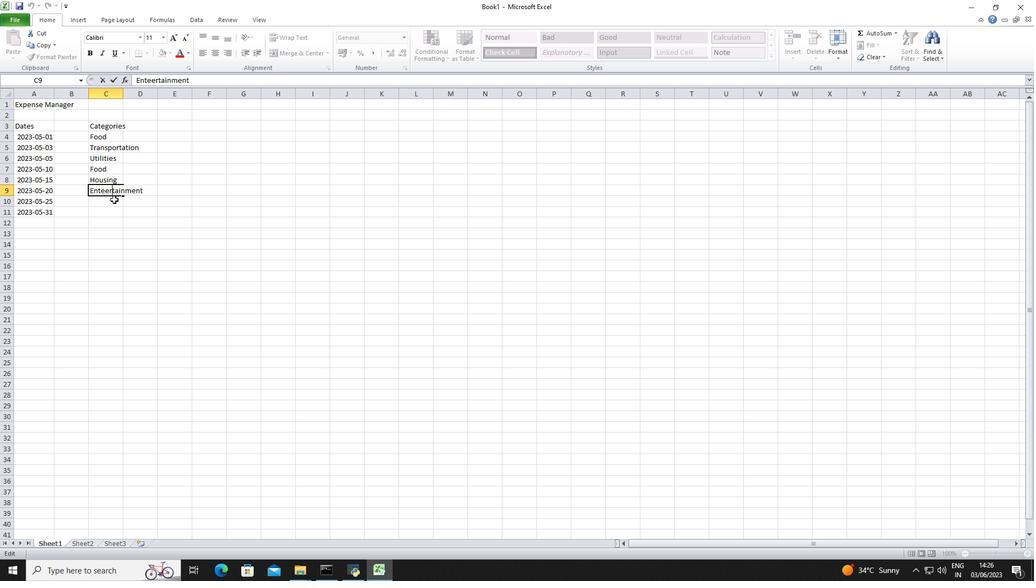 
Action: Key pressed <Key.left><Key.backspace><Key.enter><Key.shift>Utilities<Key.enter><Key.shift>Food<Key.down><Key.right><Key.right><Key.up><Key.up><Key.up><Key.up><Key.up><Key.up><Key.up><Key.up><Key.up><Key.shift>Description<Key.down><Key.shift><Key.shift>Grocery<Key.space><Key.shift>STore<Key.backspace><Key.backspace><Key.backspace><Key.backspace>tore<Key.enter><Key.shift>Bus<Key.space><Key.shift>Fare<Key.enter><Key.shift>Internet<Key.space><Key.shift>Bill<Key.enter><Key.shift>Restaurant<Key.enter><Key.shift>Rent<Key.space><Key.enter><Key.shift>Movie<Key.space><Key.shift>Tickets<Key.down><Key.shift>Electricity<Key.space><Key.shift>Bill<Key.enter><Key.shift>Grocery<Key.space><Key.shift>Store<Key.down><Key.right><Key.right><Key.right><Key.up><Key.up><Key.up><Key.up><Key.up><Key.up><Key.up><Key.up><Key.up><Key.shift>Amount<Key.down>50<Key.down>5<Key.down>60<Key.down>30<Key.down>800<Key.down>20<Key.down>70<Key.down>40<Key.down>
Screenshot: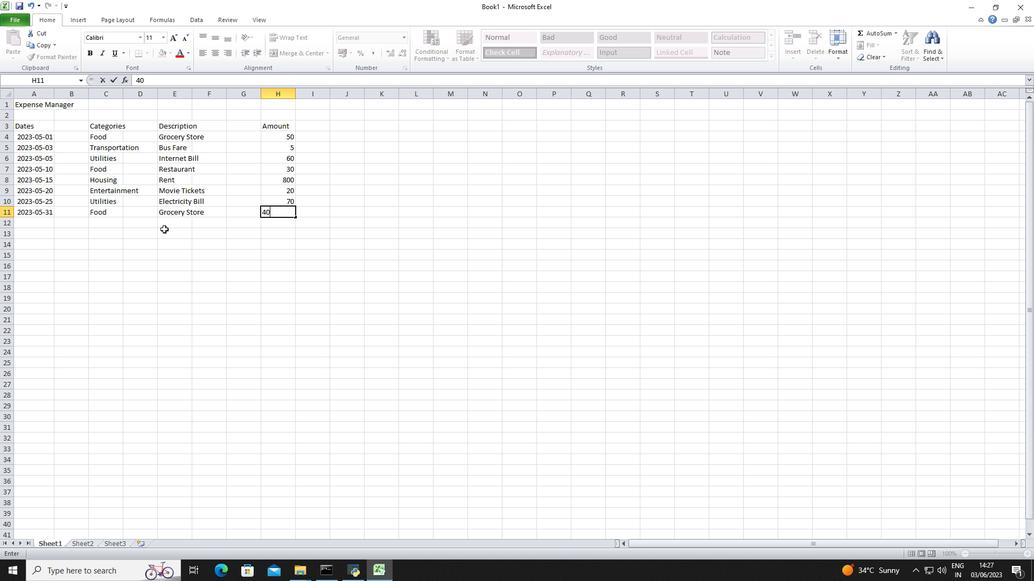 
Action: Mouse moved to (271, 139)
Screenshot: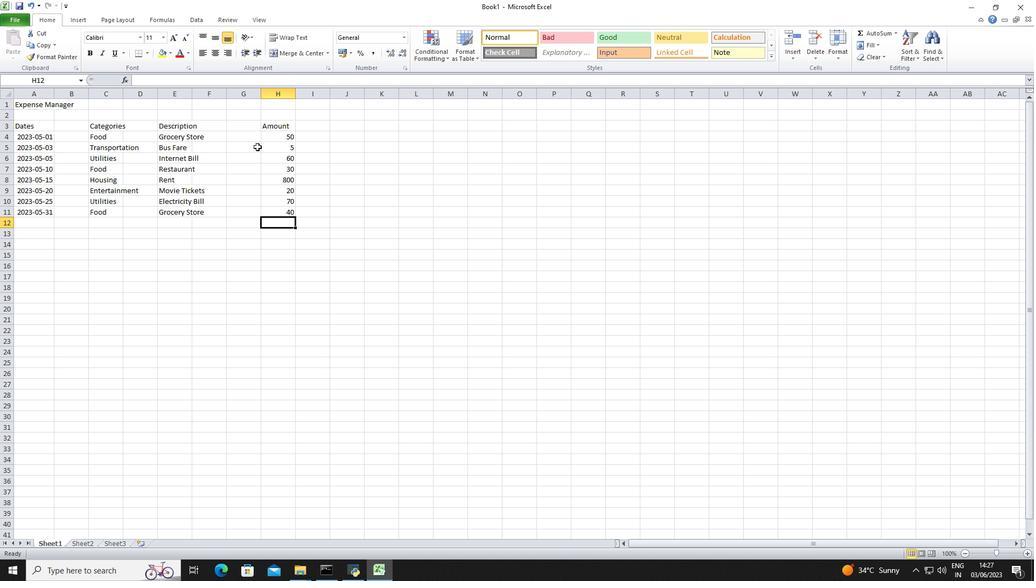 
Action: Mouse pressed left at (271, 139)
Screenshot: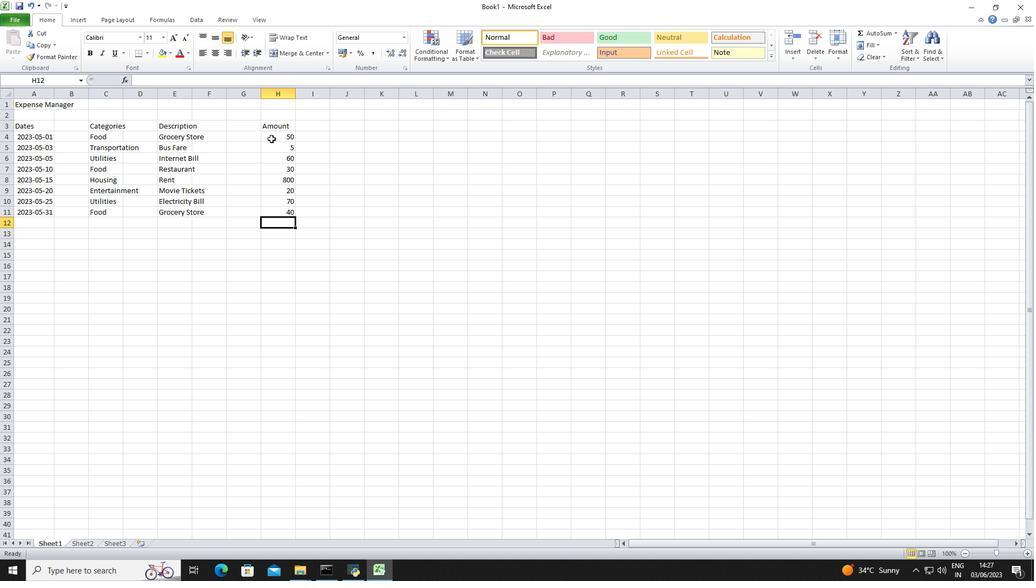 
Action: Mouse moved to (403, 33)
Screenshot: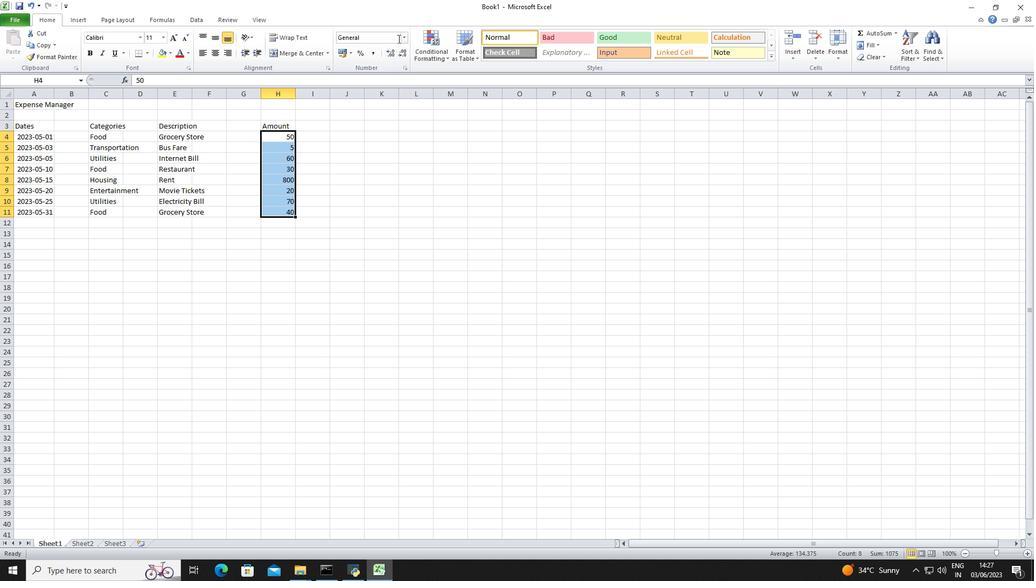 
Action: Mouse pressed left at (403, 33)
Screenshot: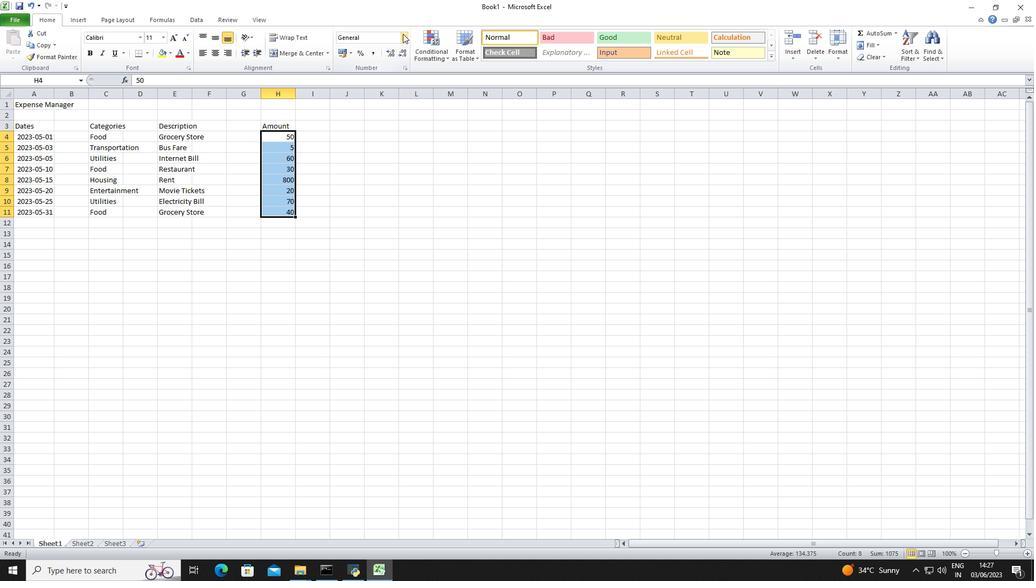 
Action: Mouse moved to (393, 313)
Screenshot: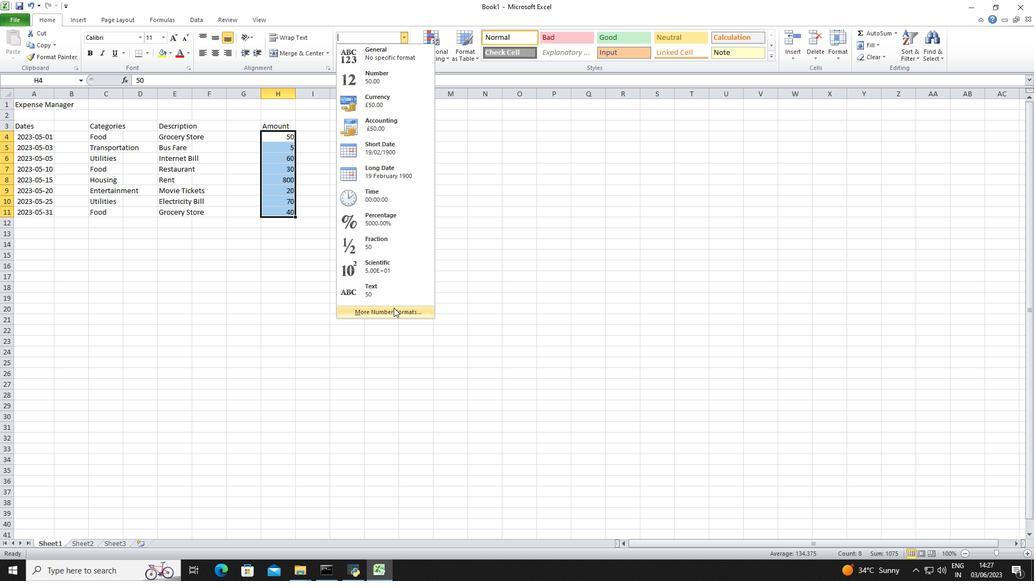 
Action: Mouse pressed left at (393, 313)
Screenshot: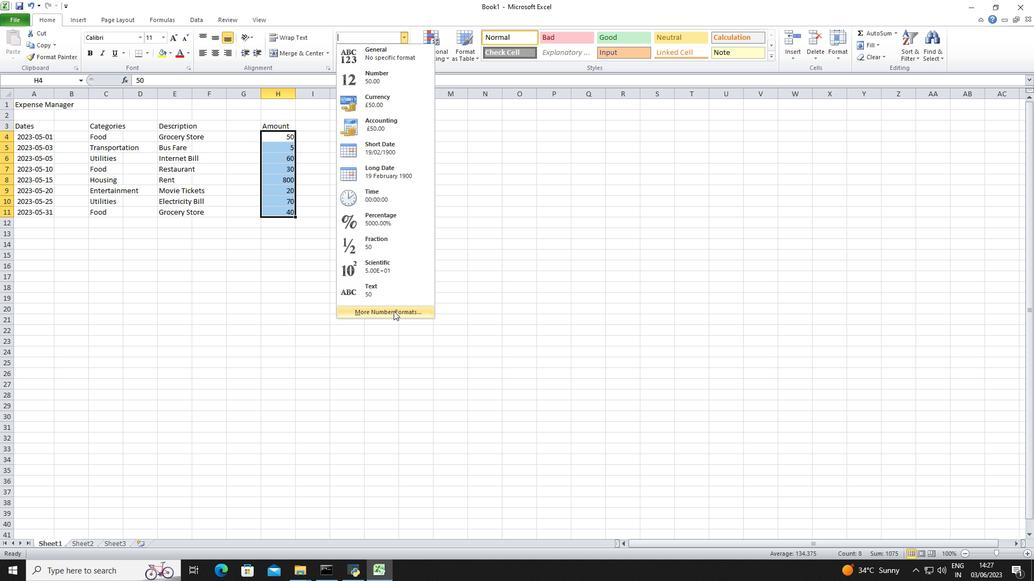 
Action: Mouse moved to (161, 197)
Screenshot: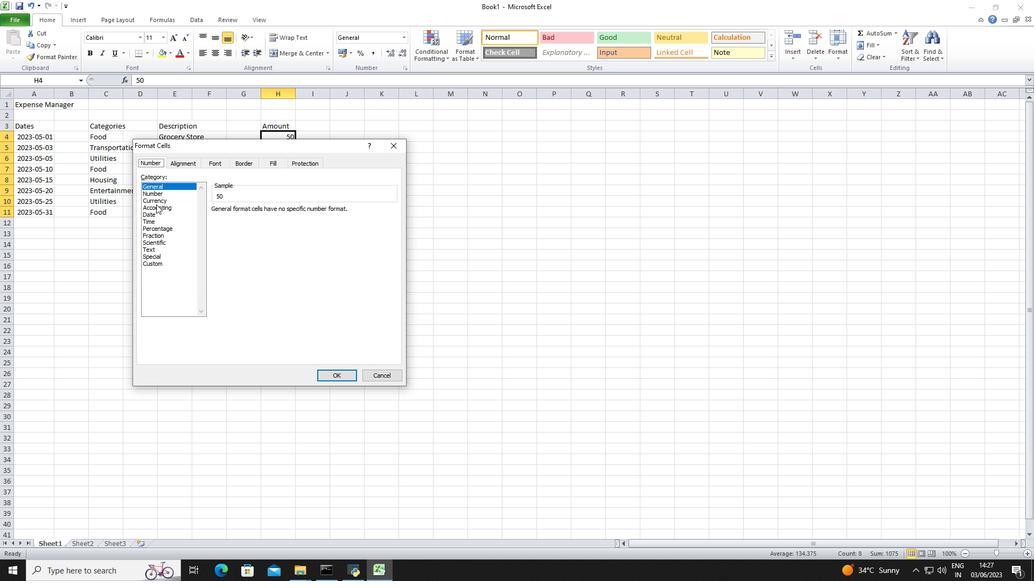 
Action: Mouse pressed left at (161, 197)
Screenshot: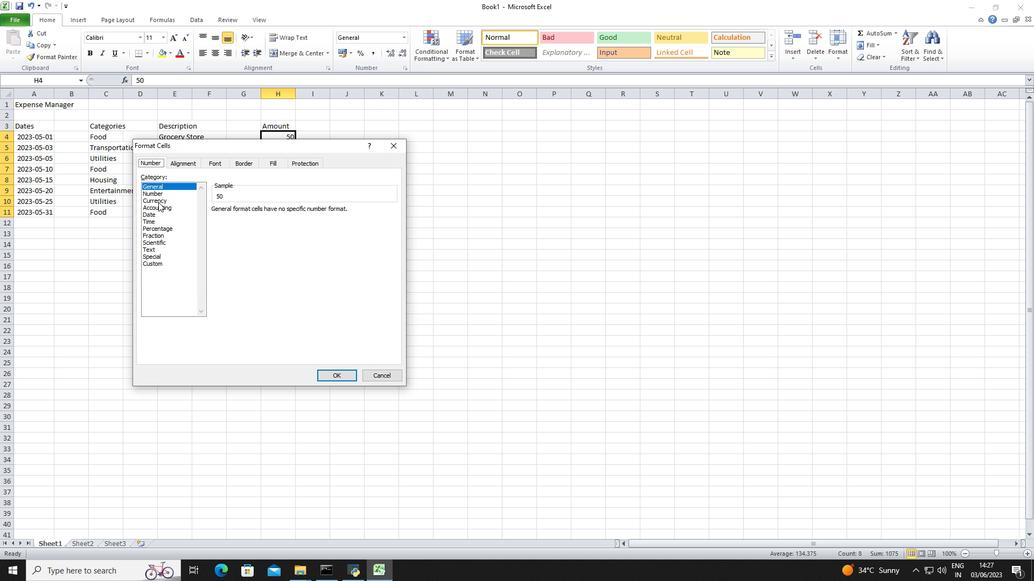 
Action: Mouse moved to (278, 223)
Screenshot: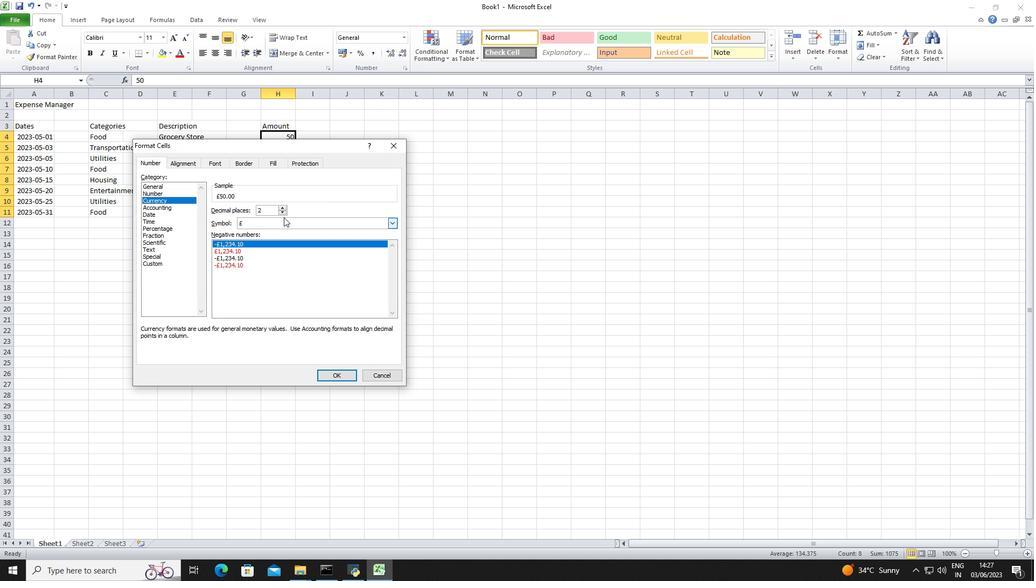 
Action: Mouse pressed left at (278, 223)
Screenshot: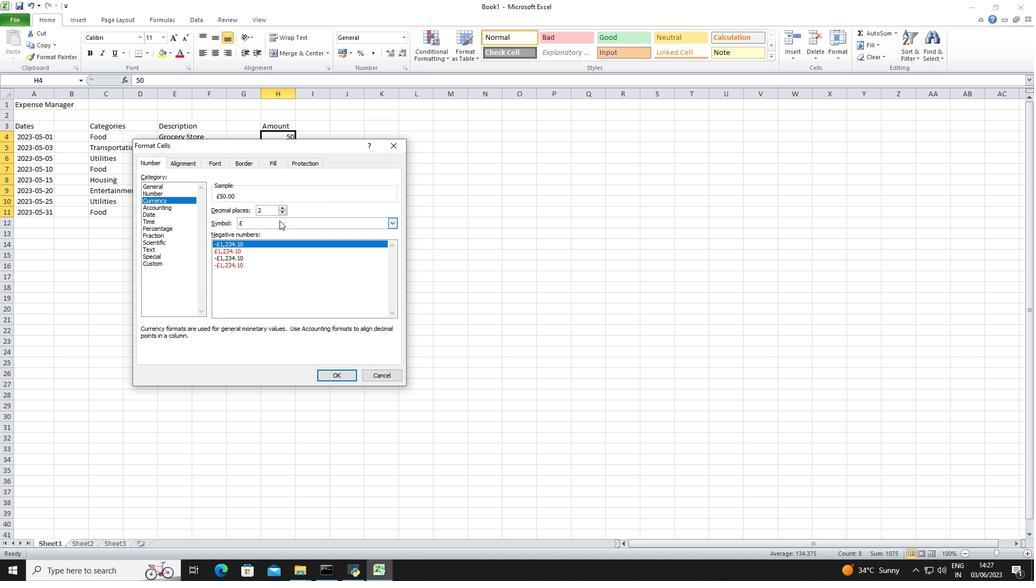 
Action: Mouse moved to (288, 249)
Screenshot: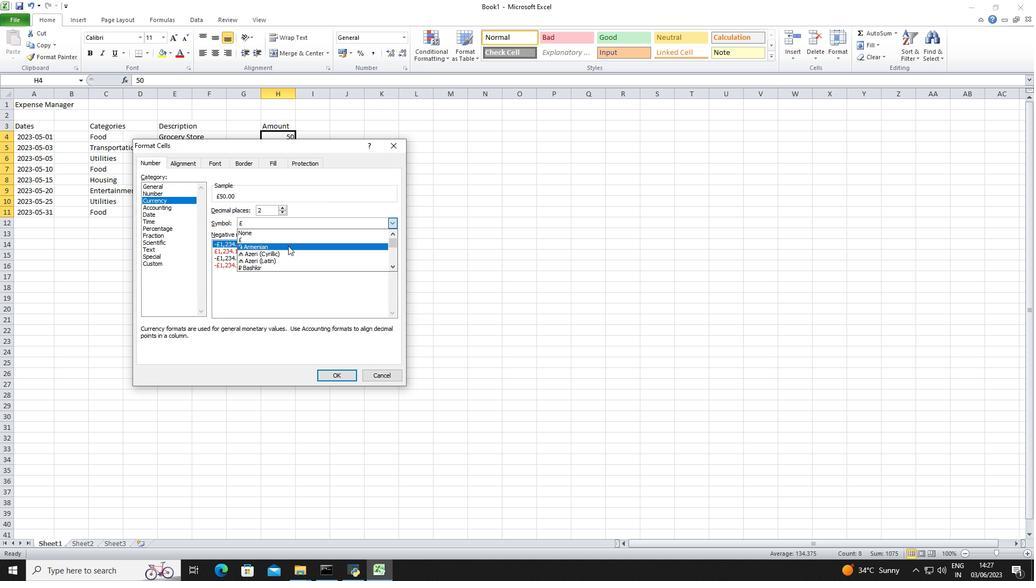 
Action: Mouse scrolled (288, 248) with delta (0, 0)
Screenshot: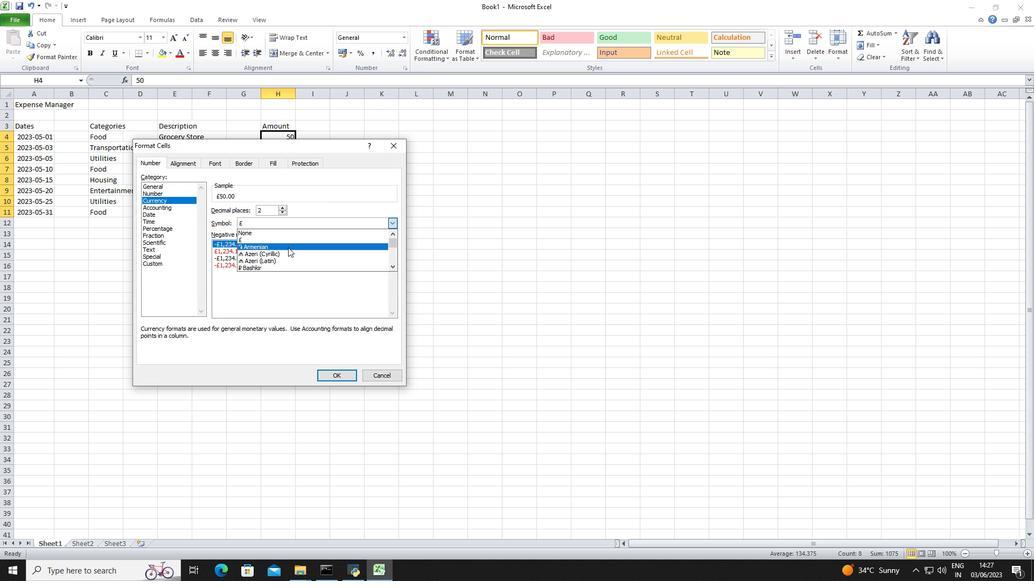 
Action: Mouse scrolled (288, 248) with delta (0, 0)
Screenshot: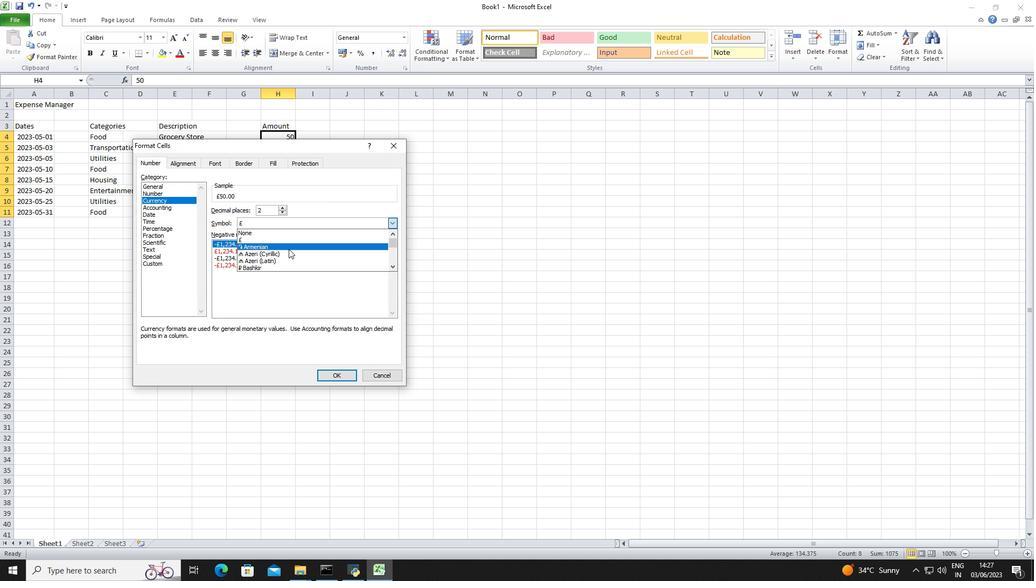 
Action: Mouse scrolled (288, 248) with delta (0, 0)
Screenshot: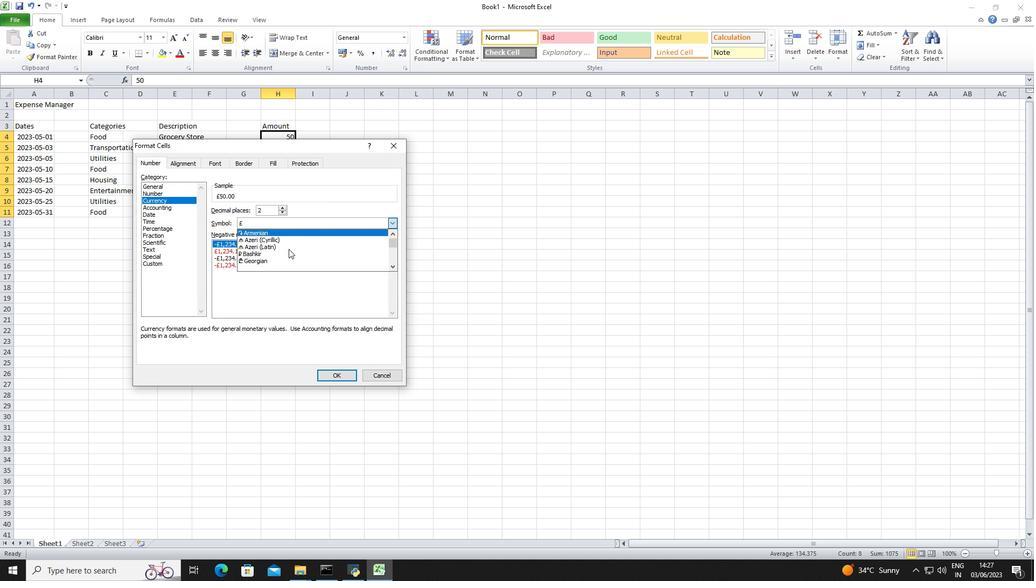 
Action: Mouse scrolled (288, 248) with delta (0, 0)
Screenshot: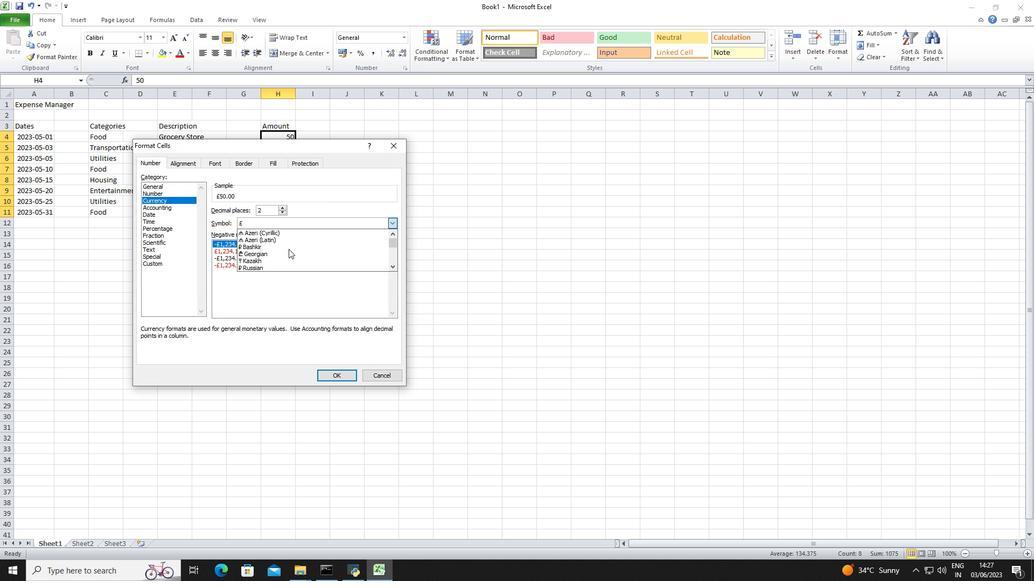 
Action: Mouse scrolled (288, 248) with delta (0, 0)
Screenshot: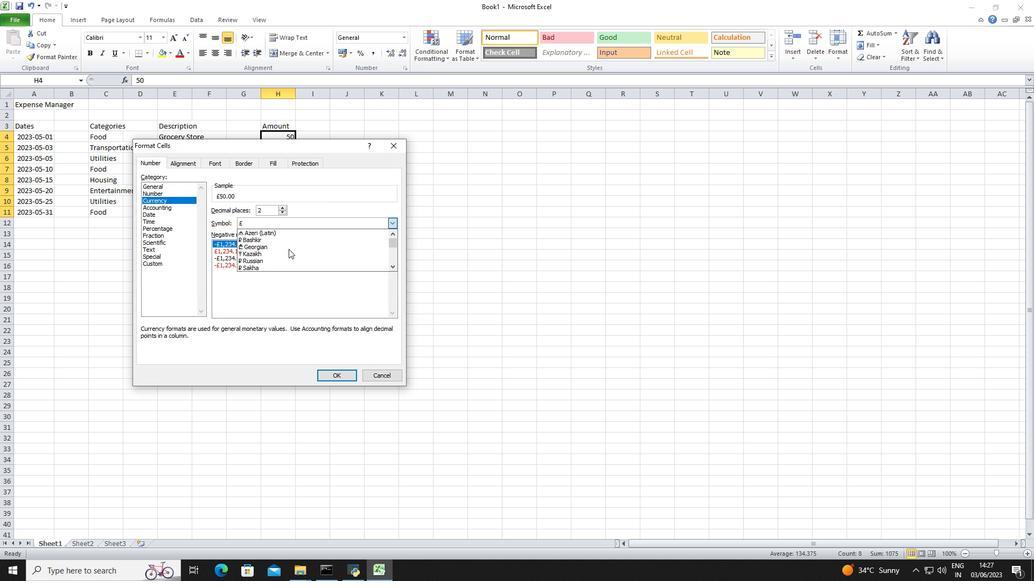 
Action: Mouse scrolled (288, 248) with delta (0, 0)
Screenshot: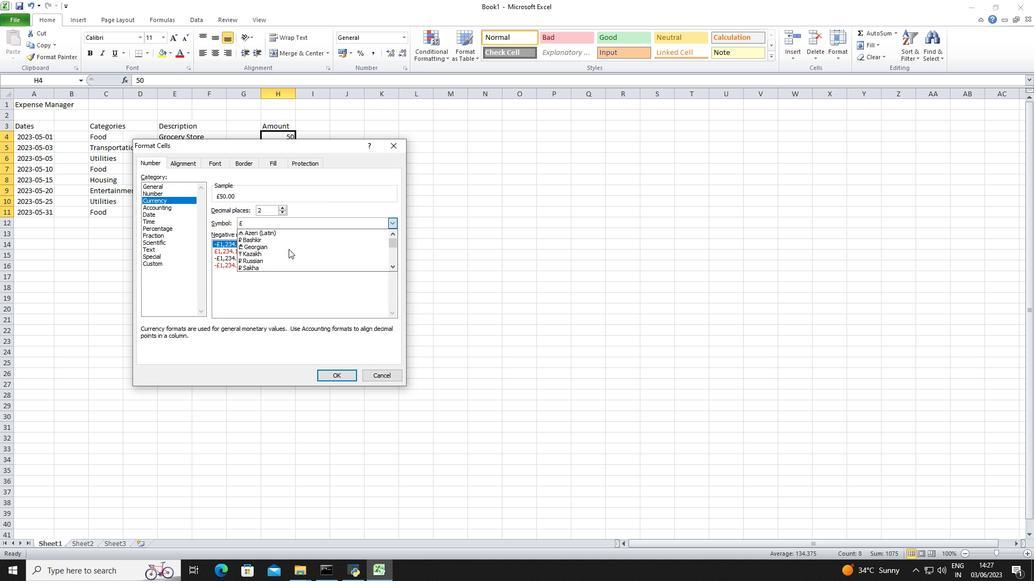 
Action: Mouse scrolled (288, 248) with delta (0, 0)
Screenshot: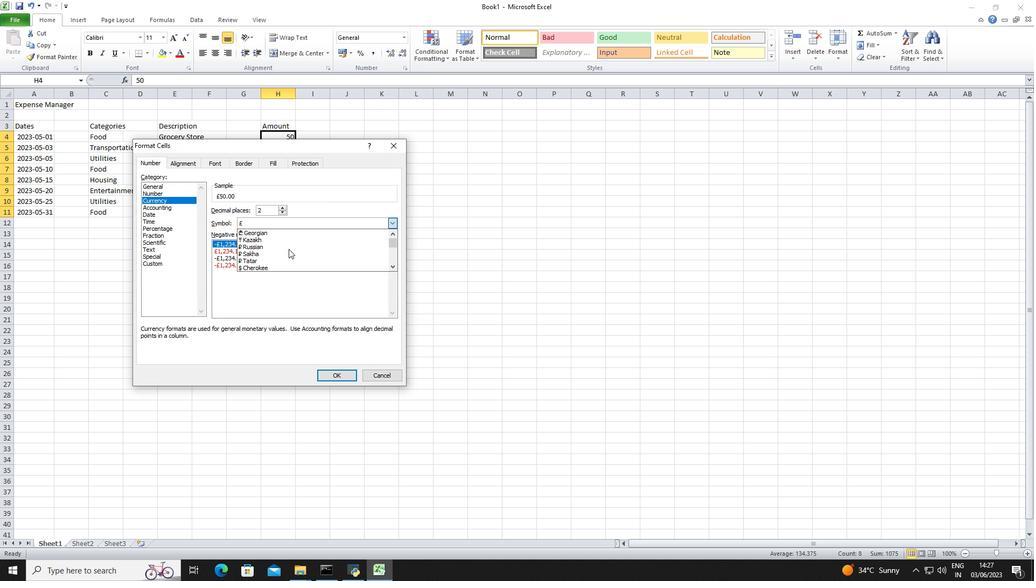 
Action: Mouse scrolled (288, 248) with delta (0, 0)
Screenshot: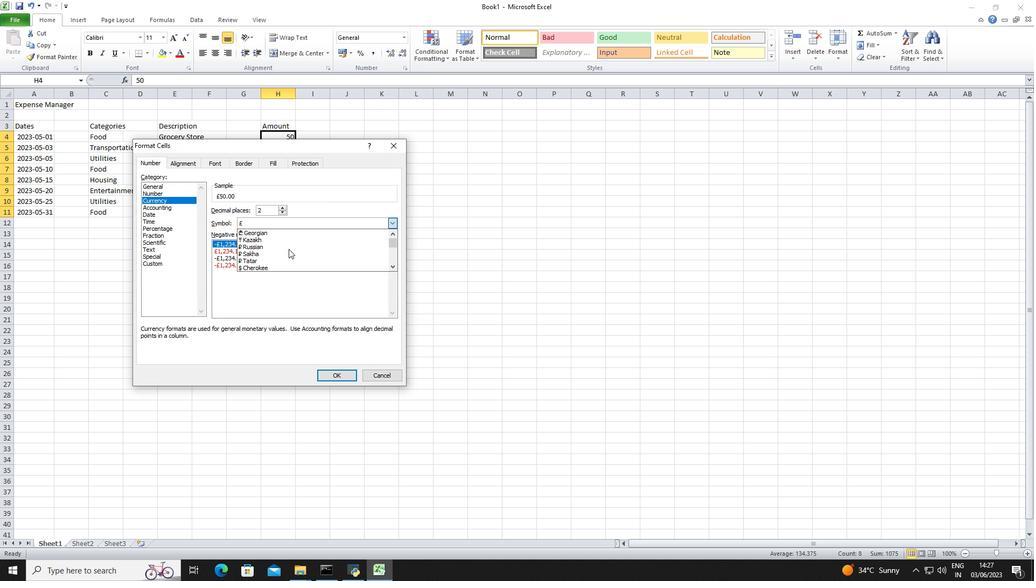 
Action: Mouse scrolled (288, 248) with delta (0, 0)
Screenshot: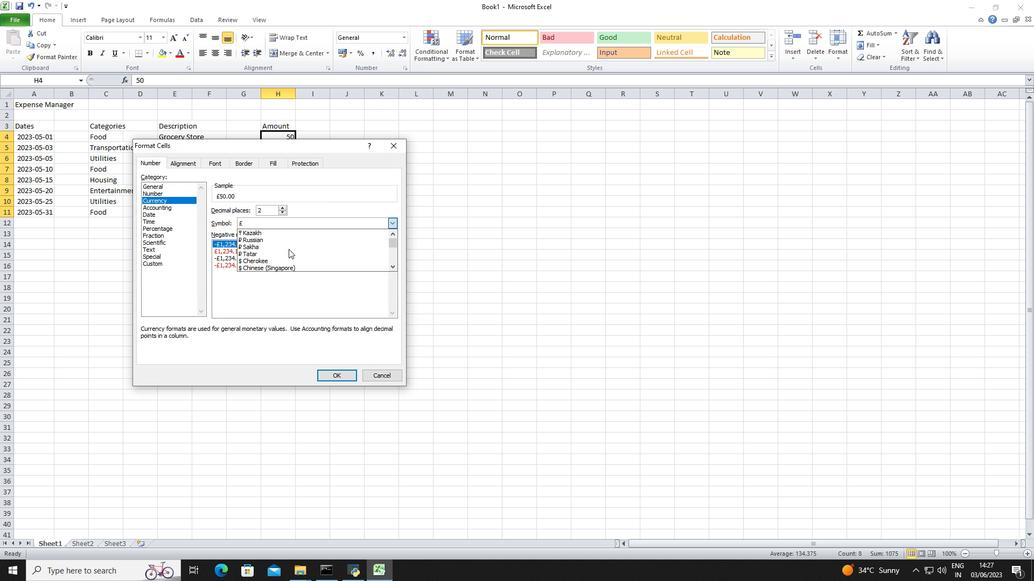 
Action: Mouse moved to (293, 260)
Screenshot: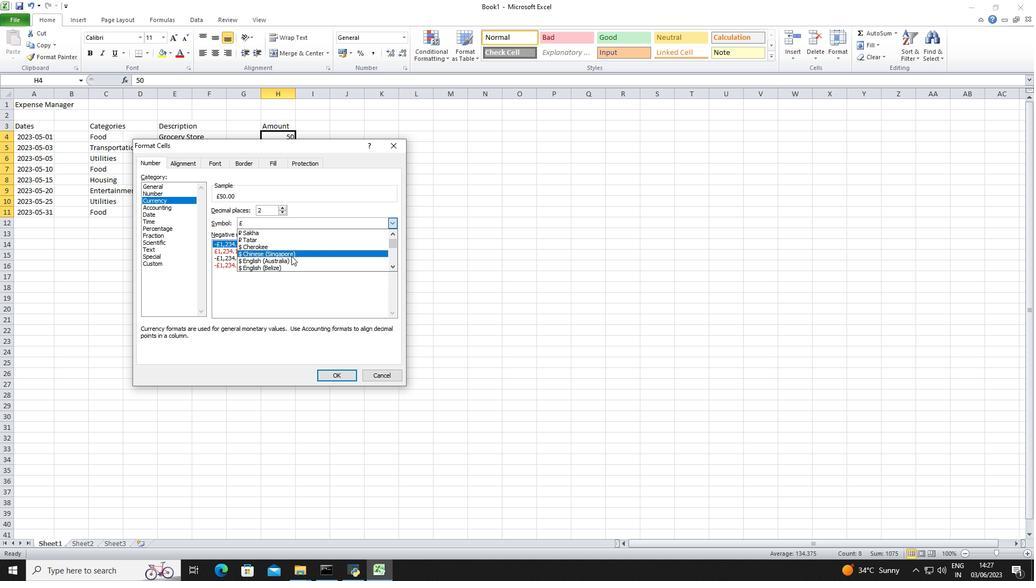 
Action: Mouse pressed left at (293, 260)
Screenshot: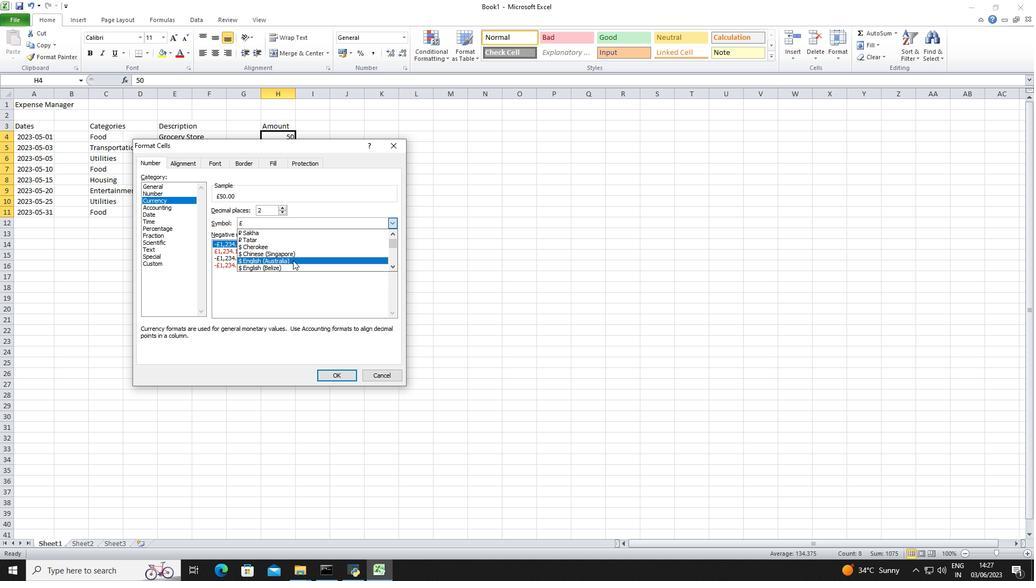 
Action: Mouse moved to (281, 213)
Screenshot: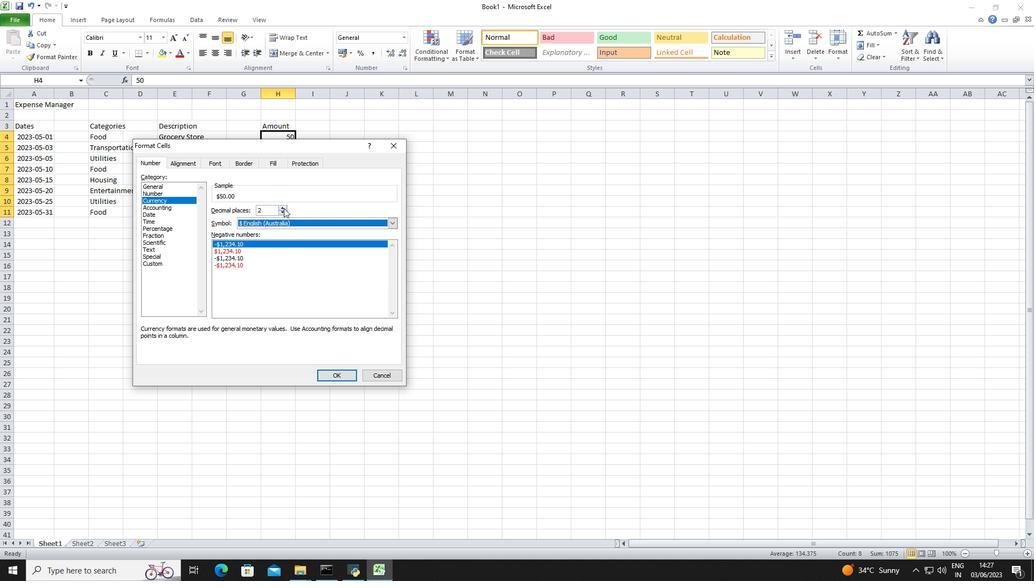 
Action: Mouse pressed left at (281, 213)
Screenshot: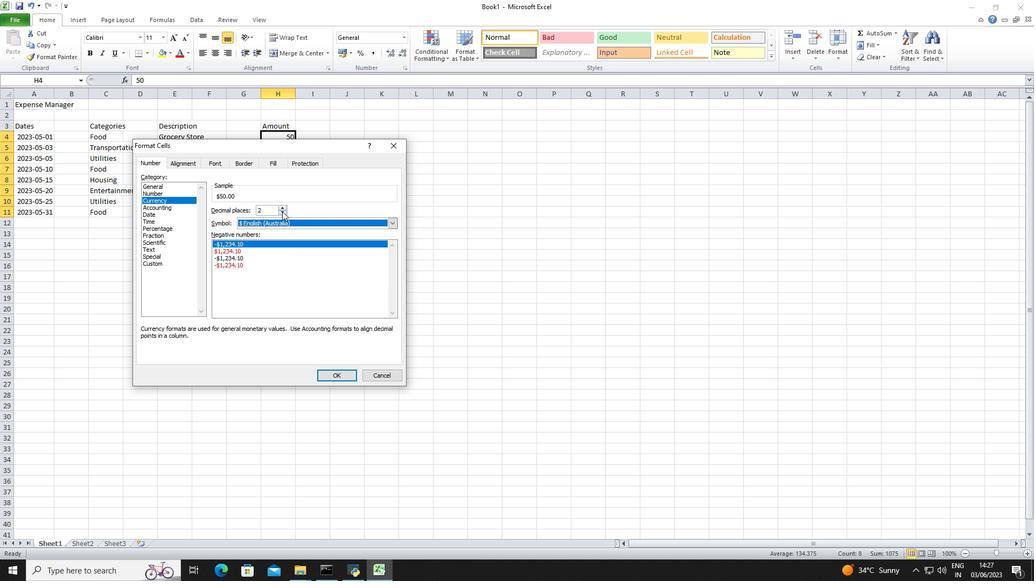 
Action: Mouse pressed left at (281, 213)
Screenshot: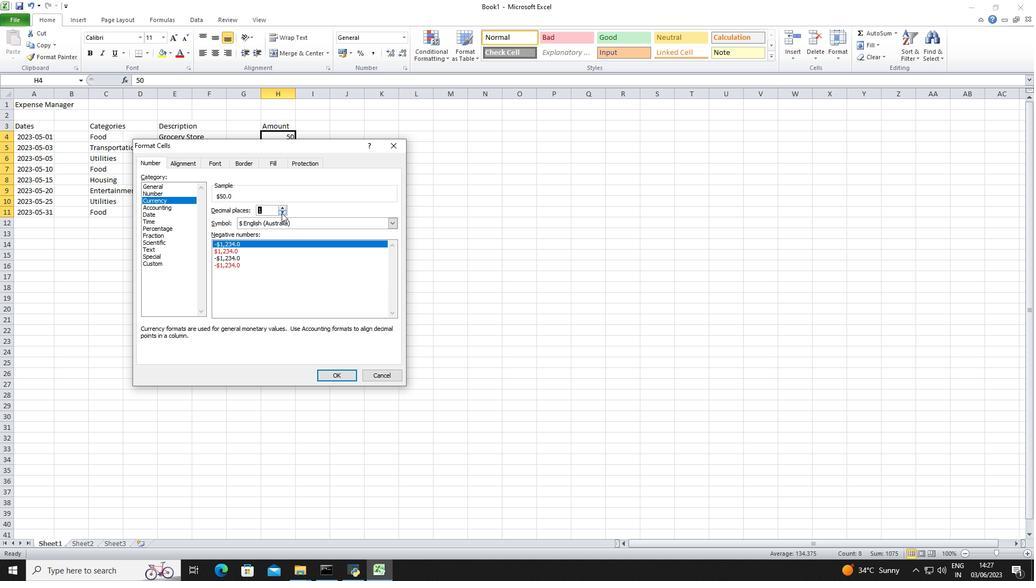 
Action: Mouse moved to (328, 373)
Screenshot: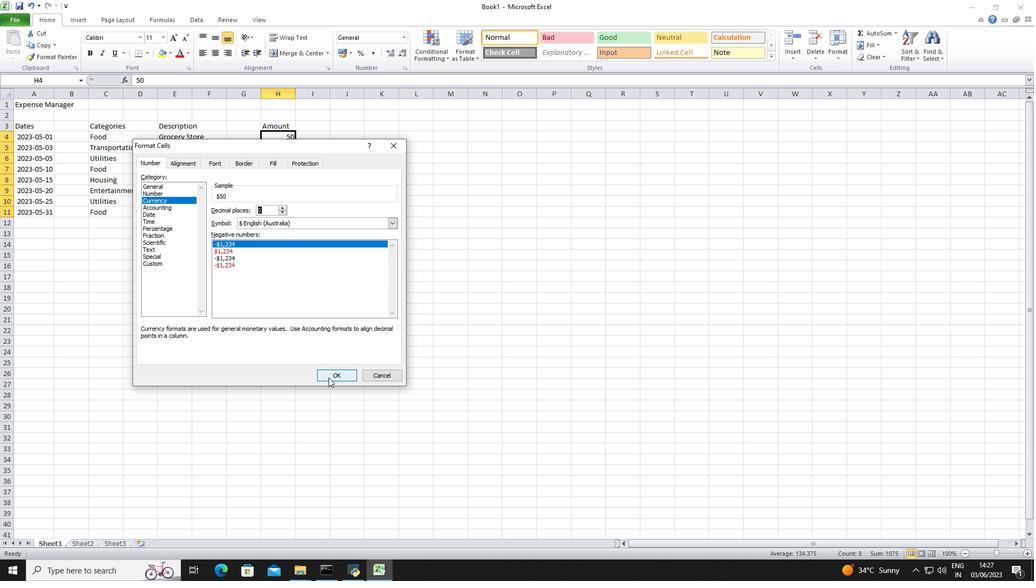 
Action: Mouse pressed left at (328, 373)
Screenshot: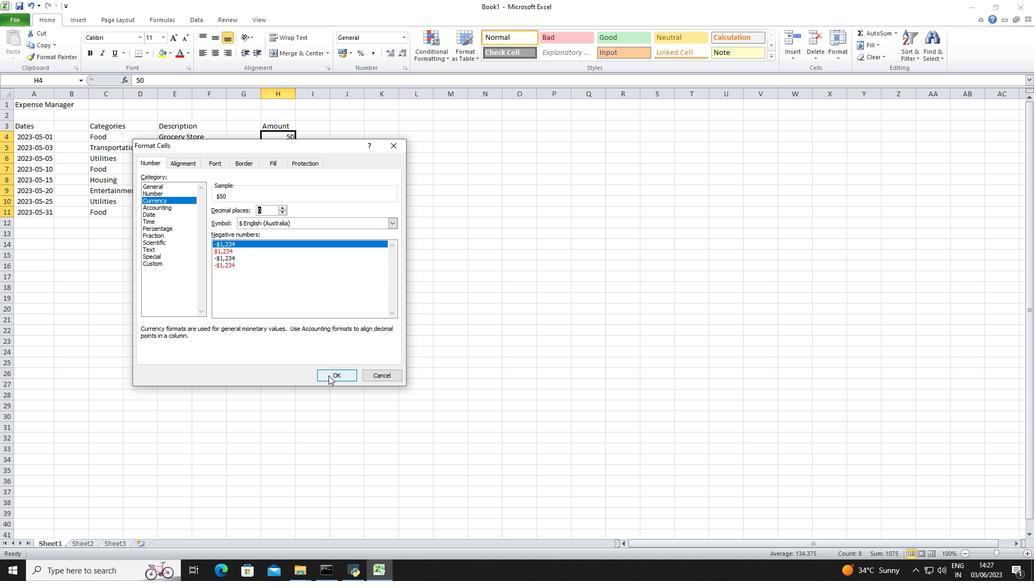 
Action: Mouse moved to (332, 218)
Screenshot: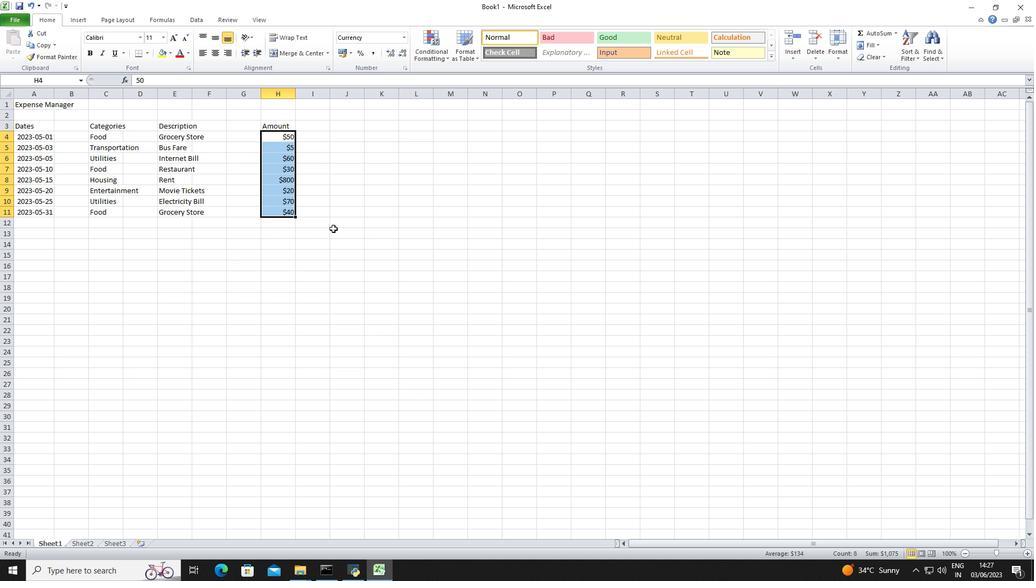 
Action: Mouse pressed left at (332, 218)
Screenshot: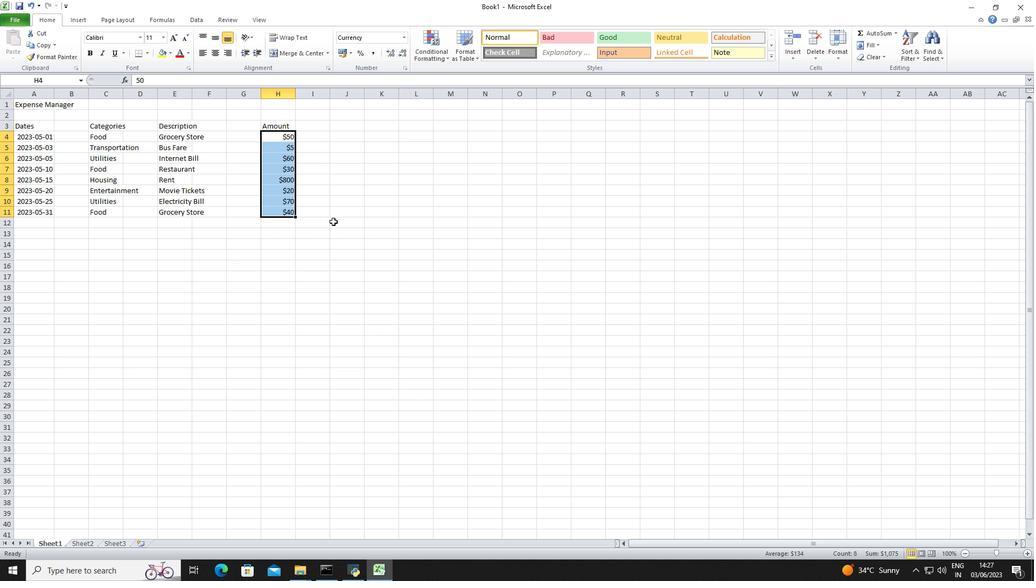 
Action: Key pressed ctrl+S<Key.shift>Dashboard<Key.shift>Budget<Key.shift>Pan<Key.left><Key.left>l<Key.enter>
Screenshot: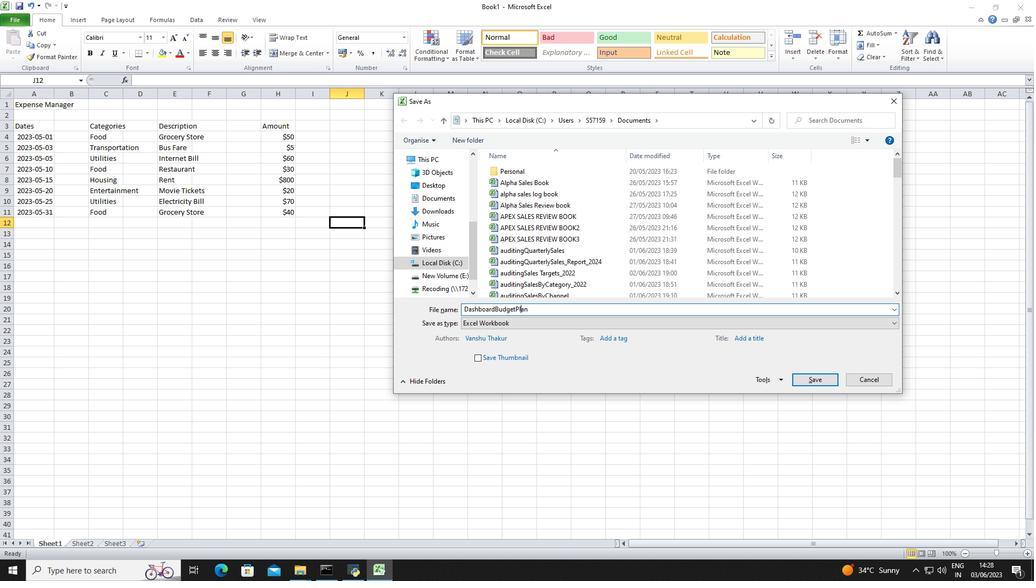 
